 Task: Add Sprouts Organic Bay Leaf Whole Spice to the cart.
Action: Mouse moved to (27, 101)
Screenshot: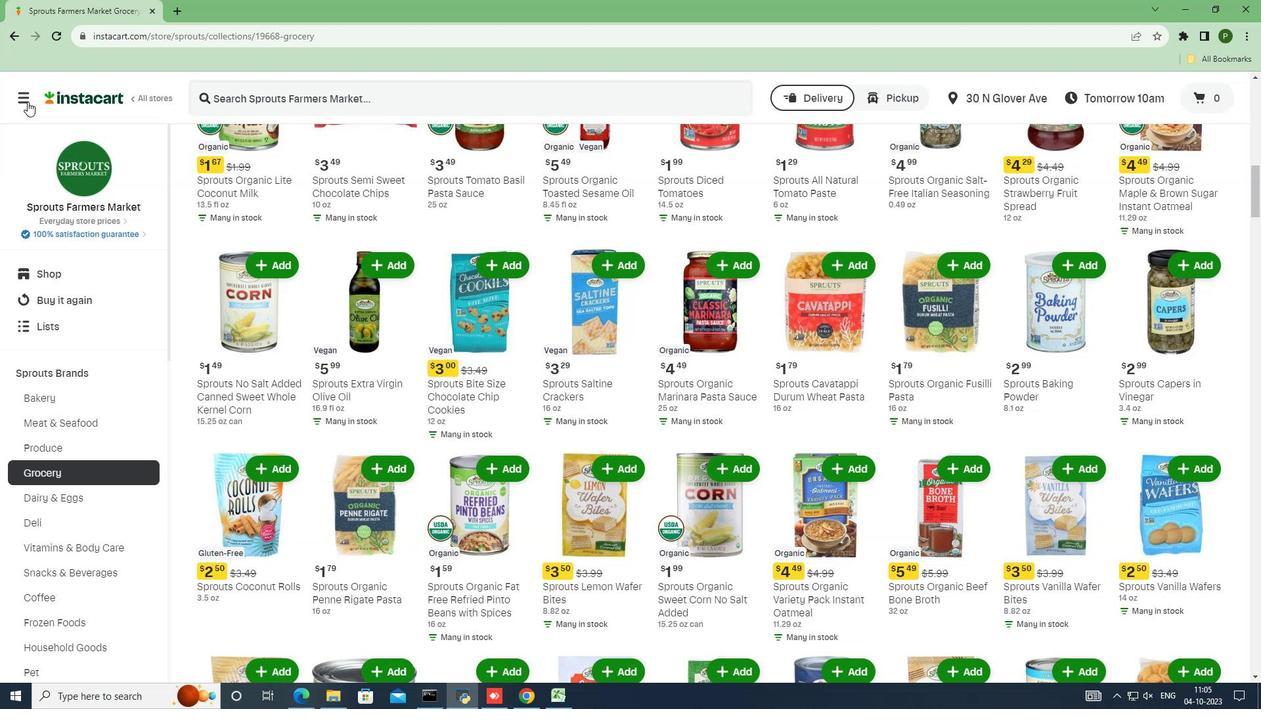 
Action: Mouse pressed left at (27, 101)
Screenshot: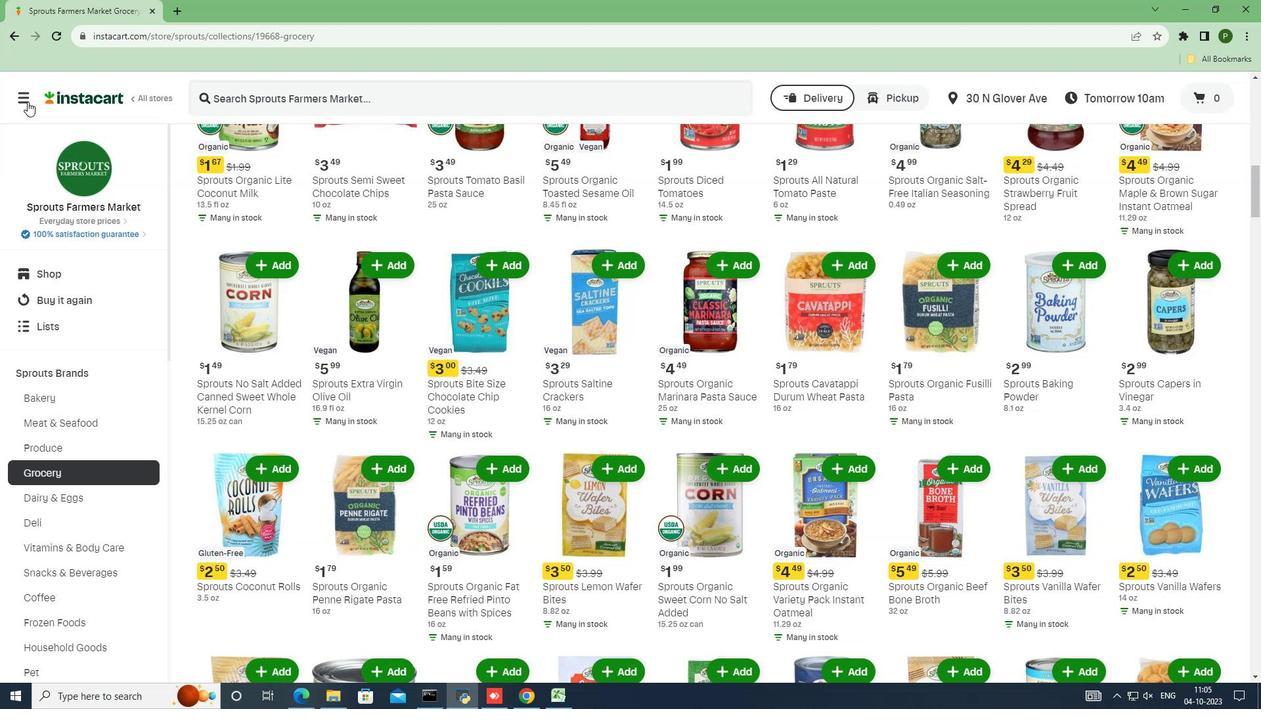 
Action: Mouse moved to (65, 360)
Screenshot: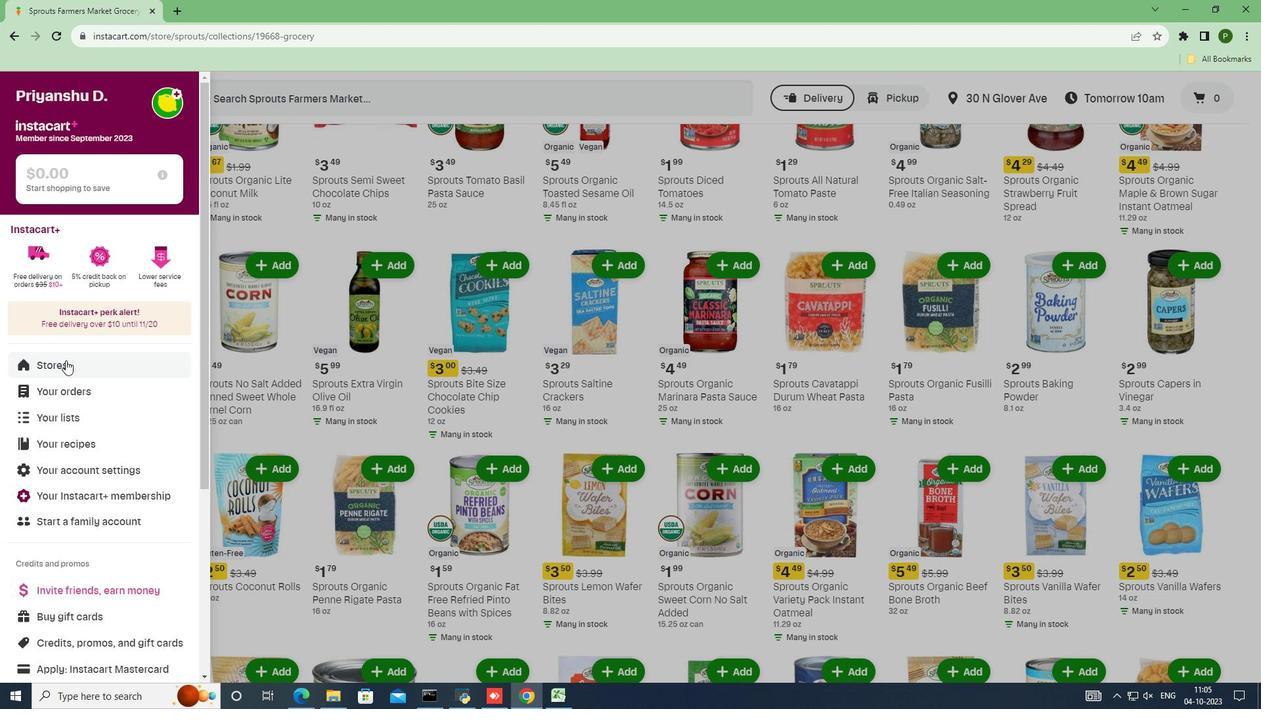 
Action: Mouse pressed left at (65, 360)
Screenshot: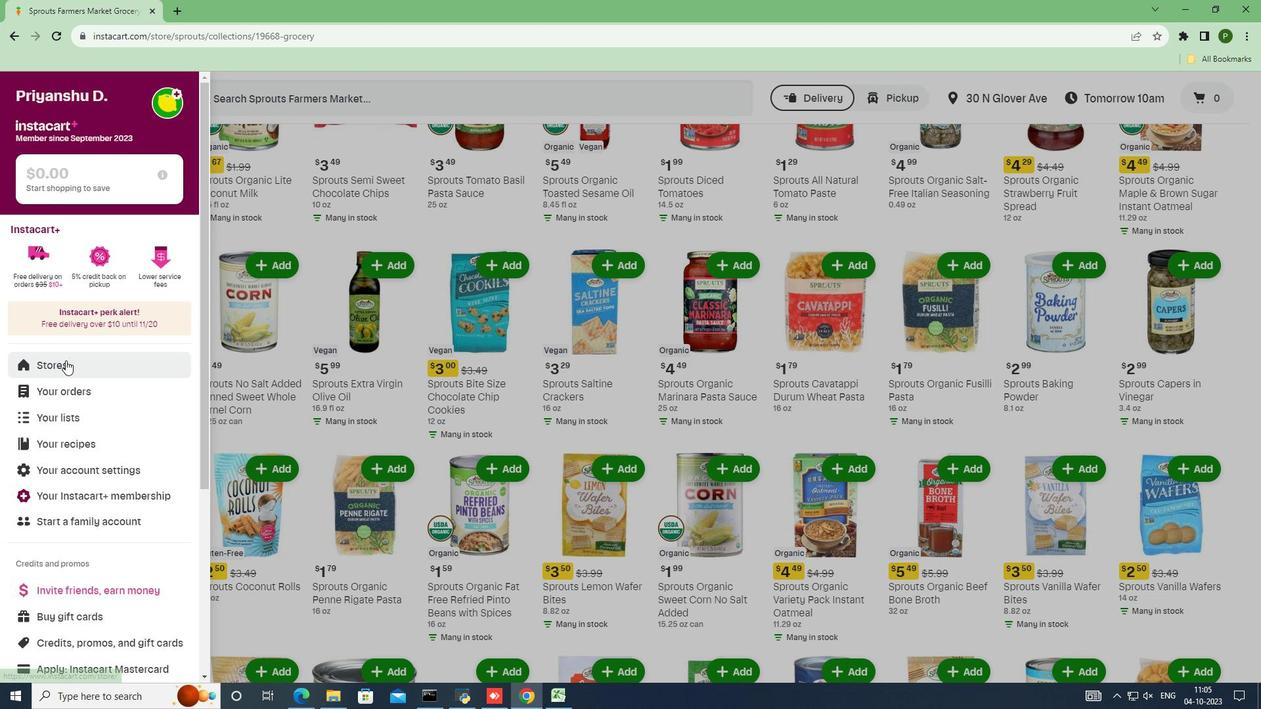 
Action: Mouse moved to (316, 156)
Screenshot: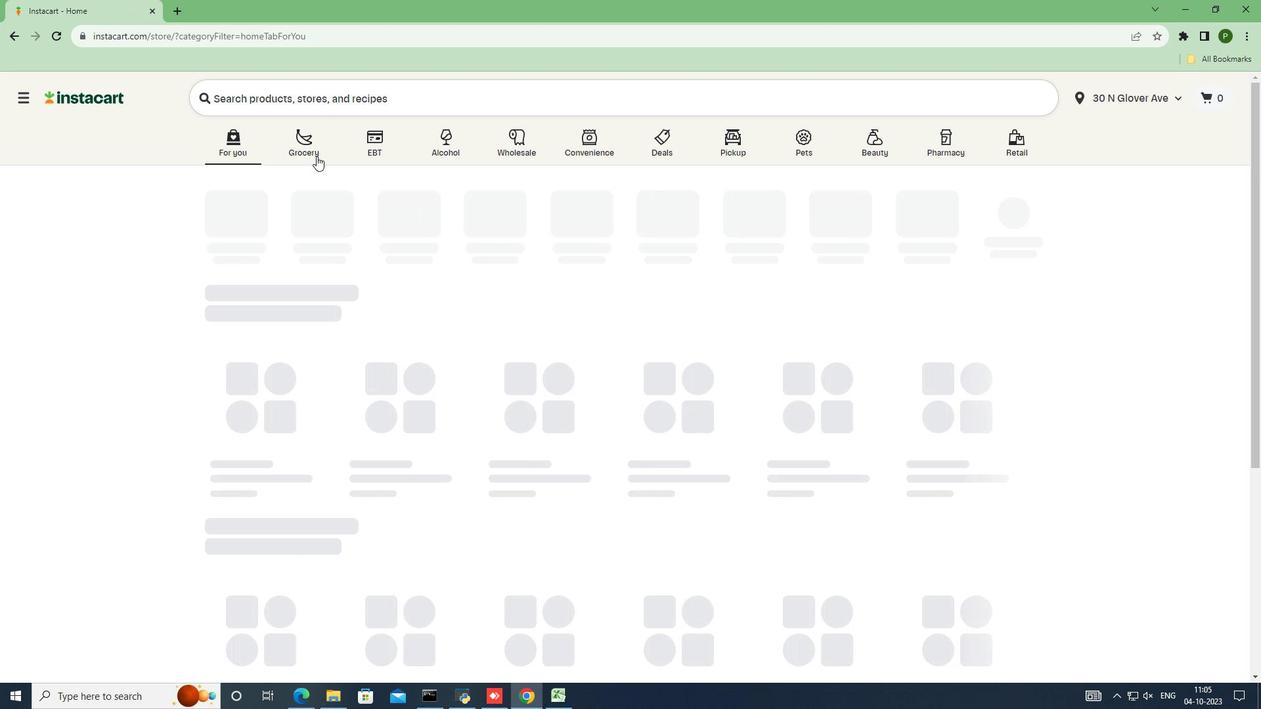 
Action: Mouse pressed left at (316, 156)
Screenshot: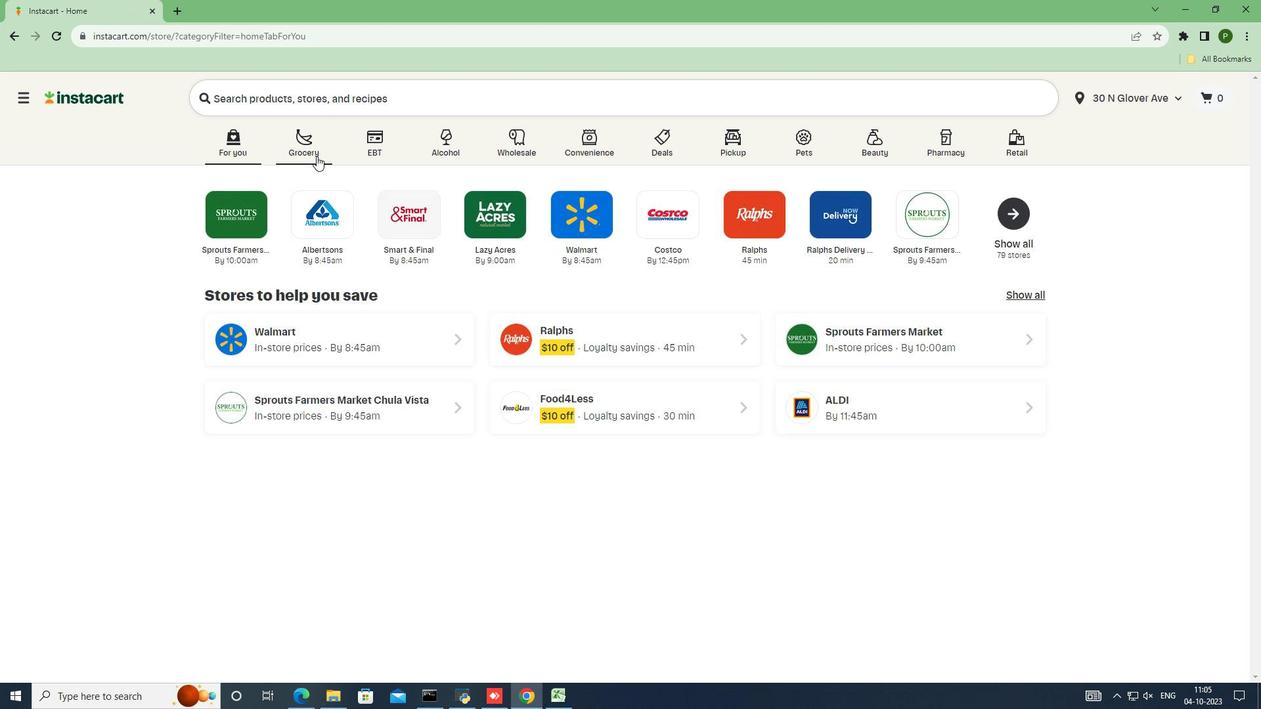 
Action: Mouse moved to (819, 321)
Screenshot: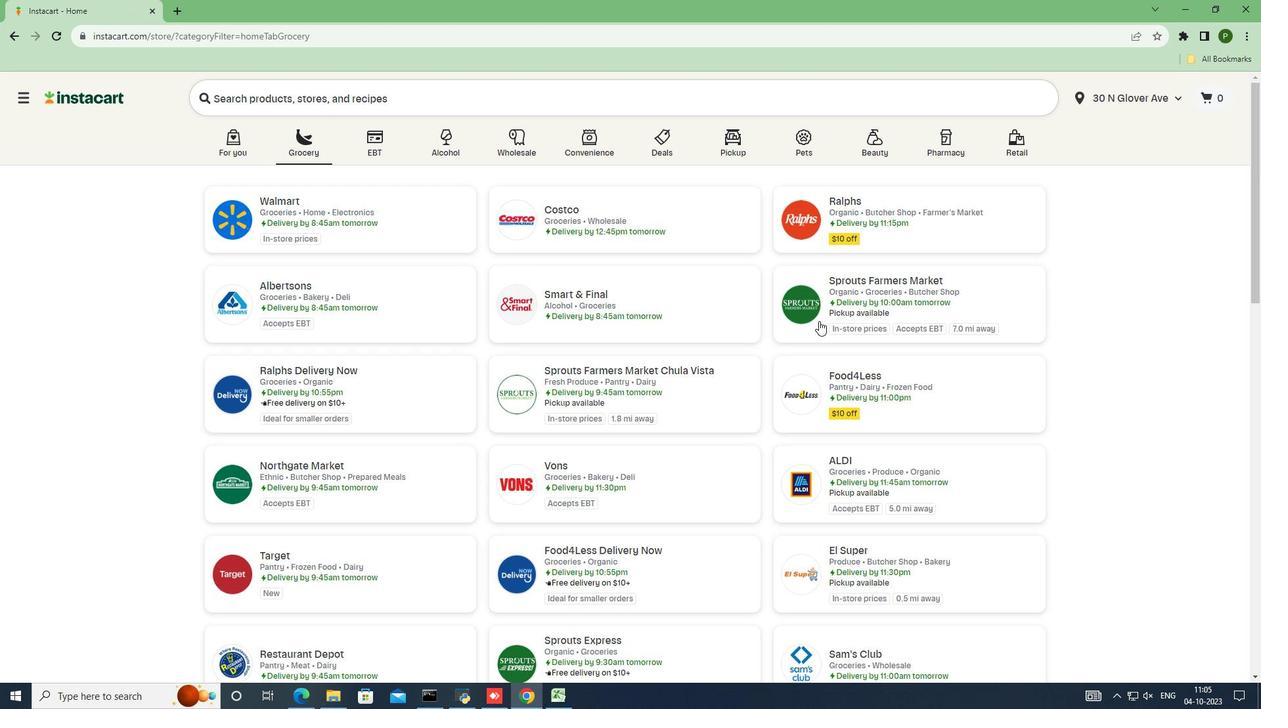 
Action: Mouse pressed left at (819, 321)
Screenshot: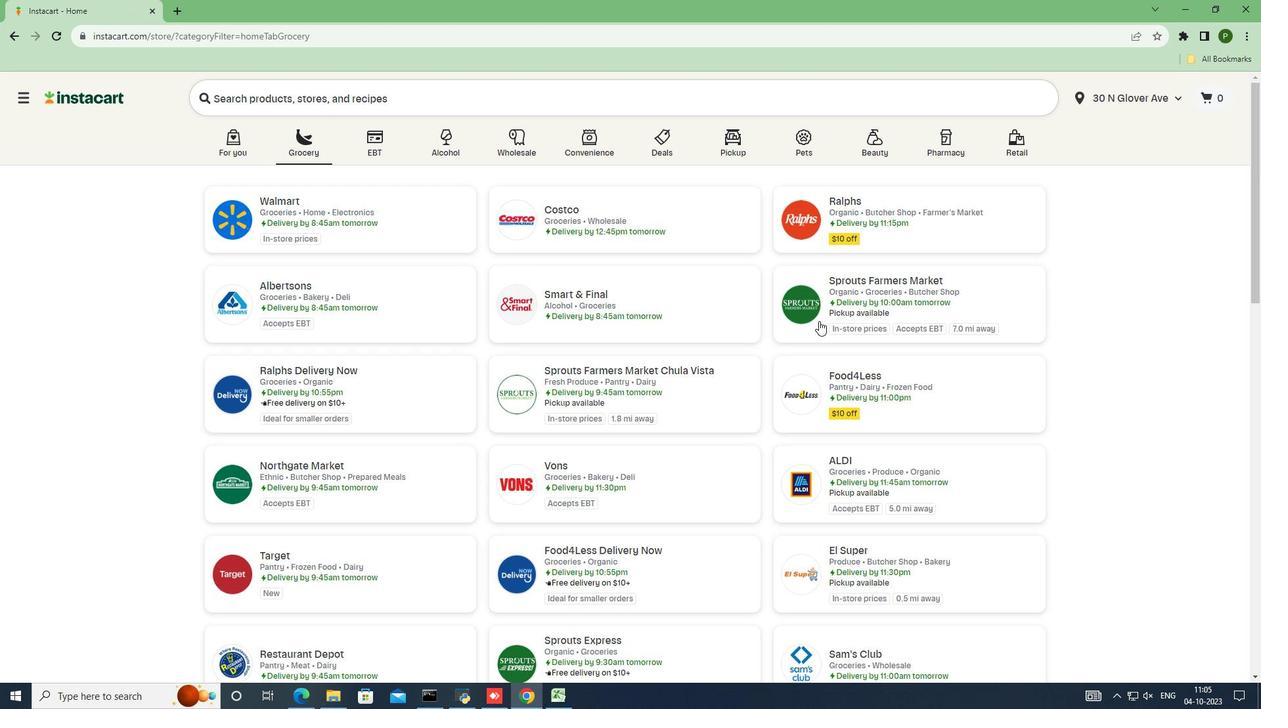
Action: Mouse moved to (107, 370)
Screenshot: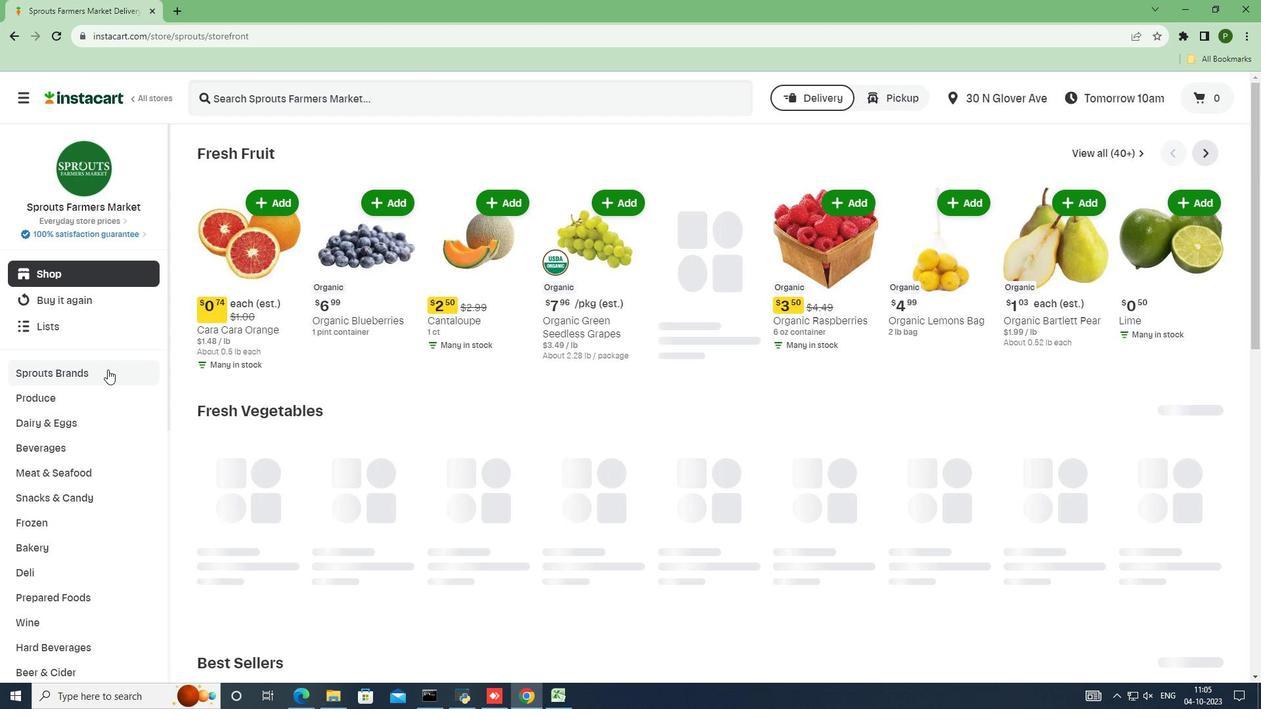 
Action: Mouse pressed left at (107, 370)
Screenshot: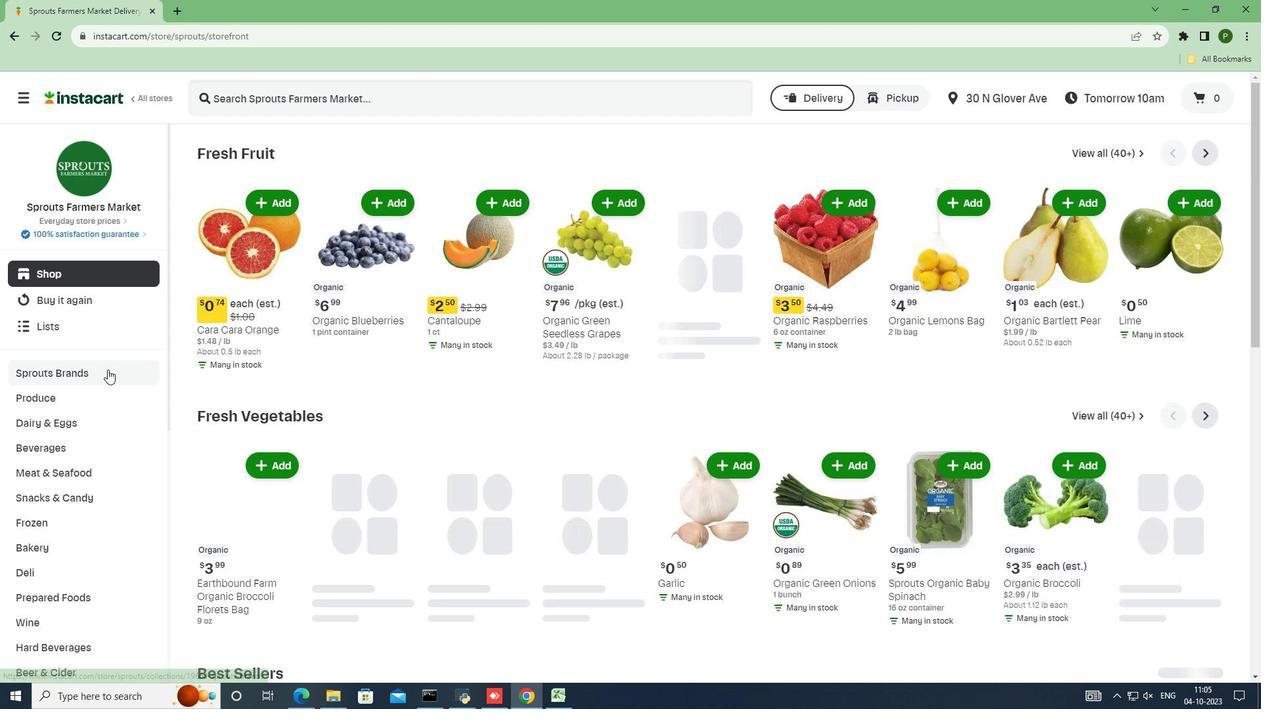 
Action: Mouse moved to (90, 472)
Screenshot: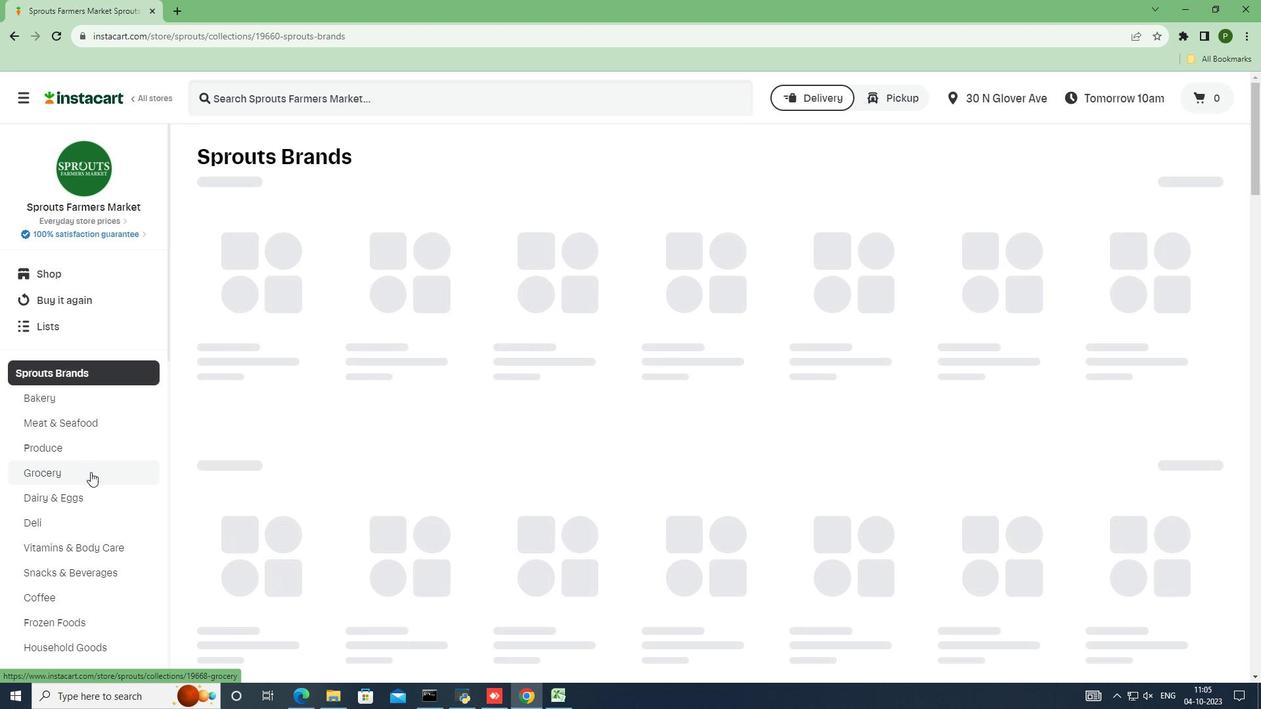 
Action: Mouse pressed left at (90, 472)
Screenshot: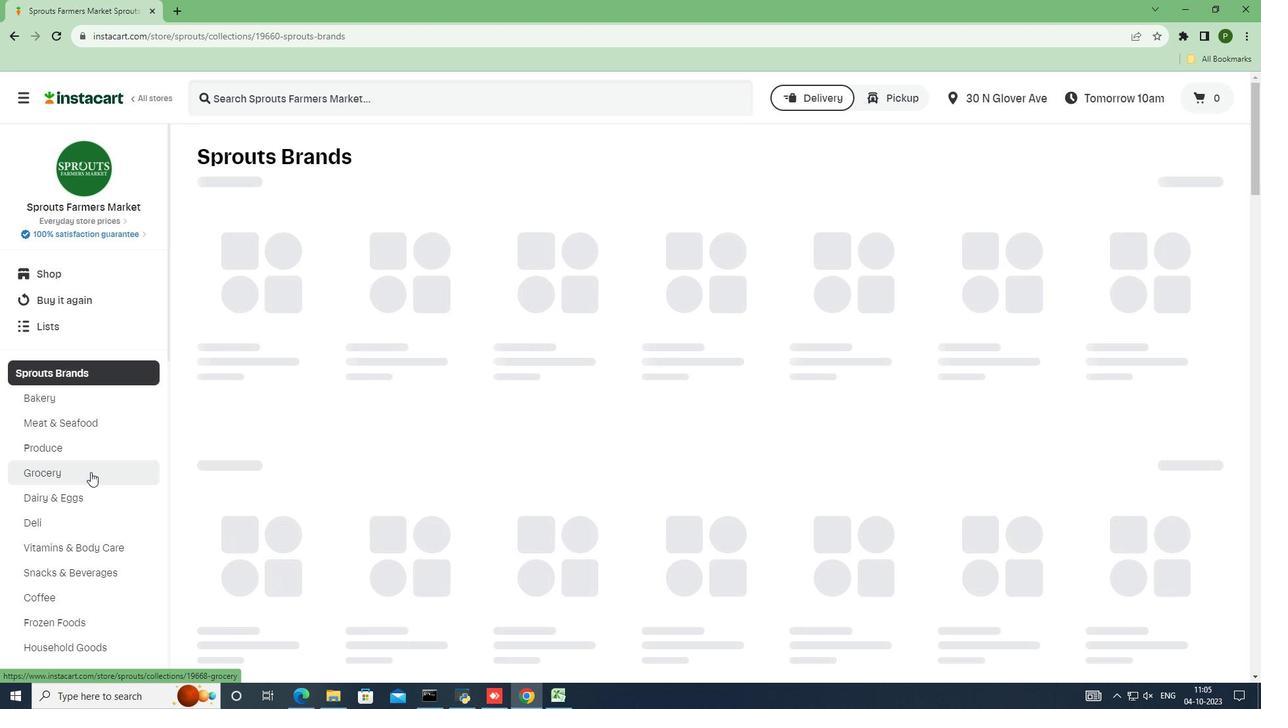 
Action: Mouse moved to (394, 264)
Screenshot: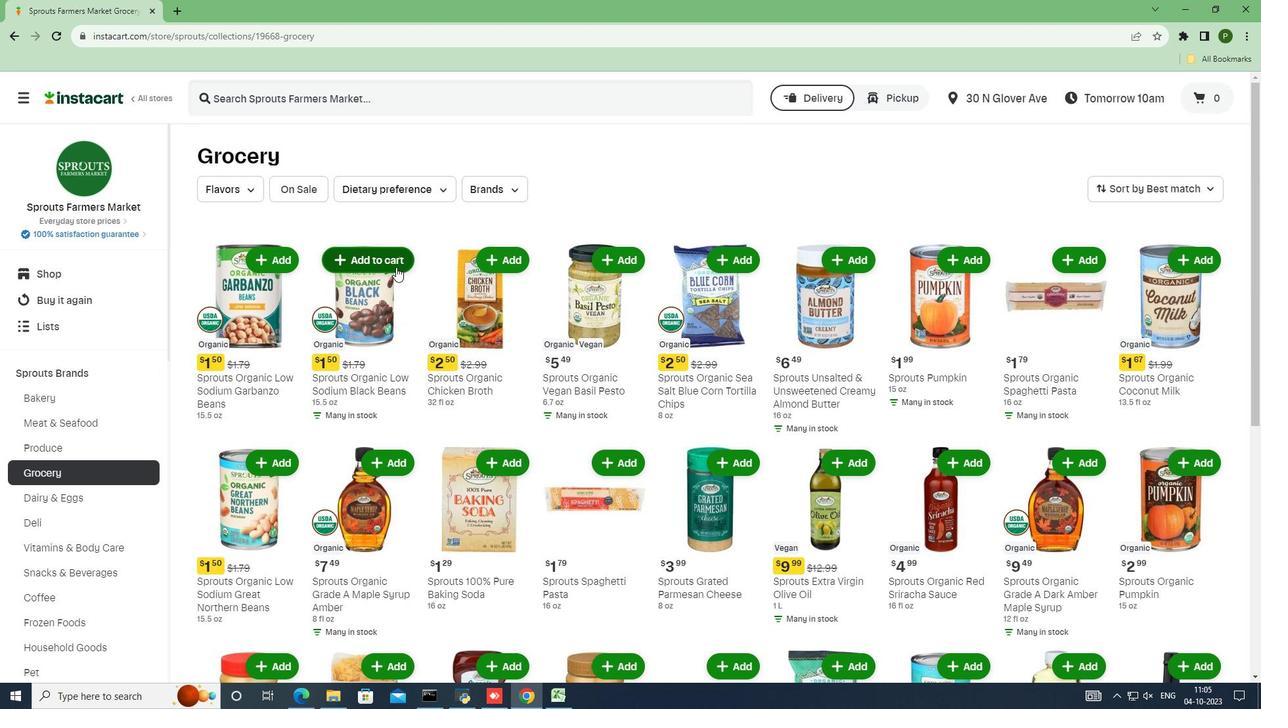 
Action: Mouse scrolled (394, 264) with delta (0, 0)
Screenshot: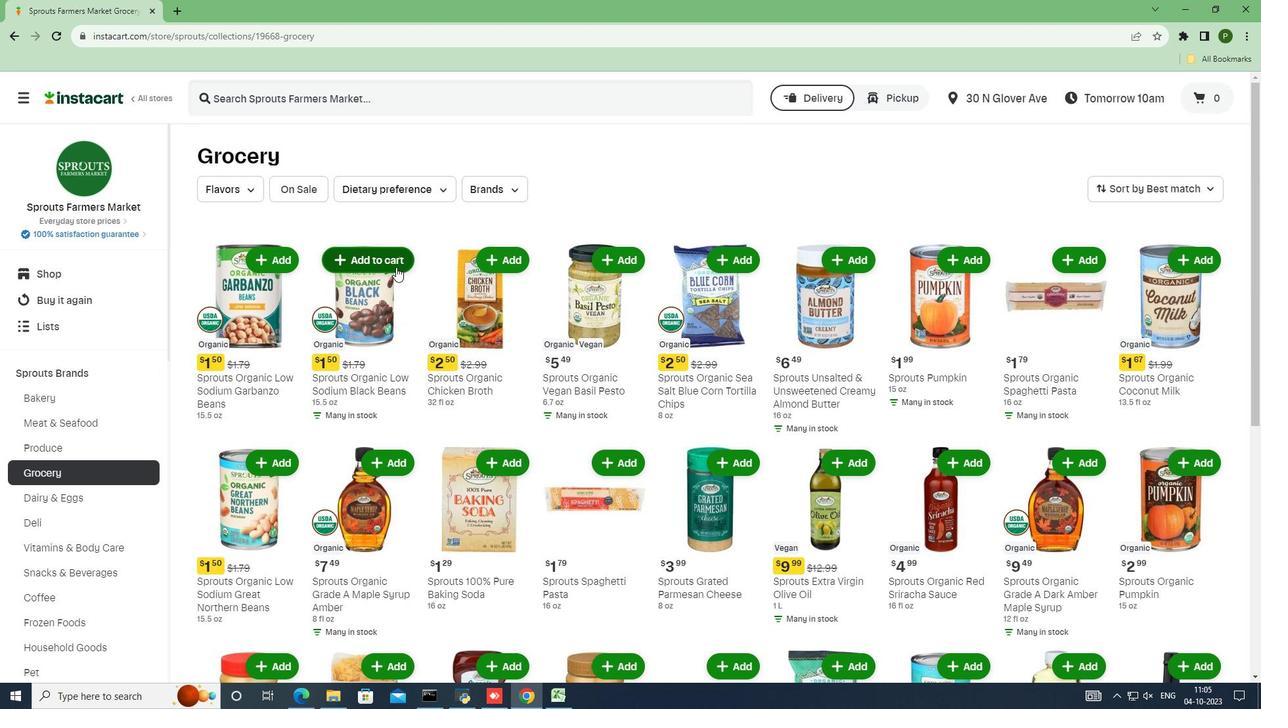 
Action: Mouse moved to (396, 268)
Screenshot: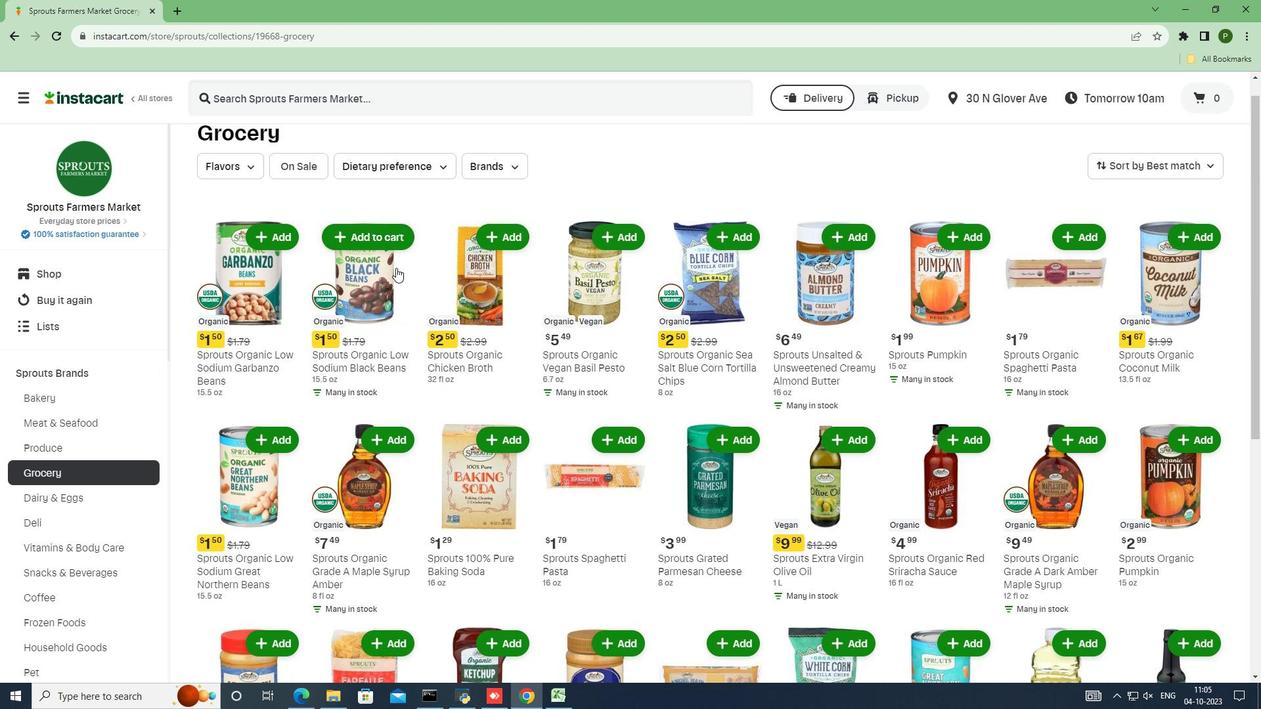 
Action: Mouse scrolled (396, 267) with delta (0, 0)
Screenshot: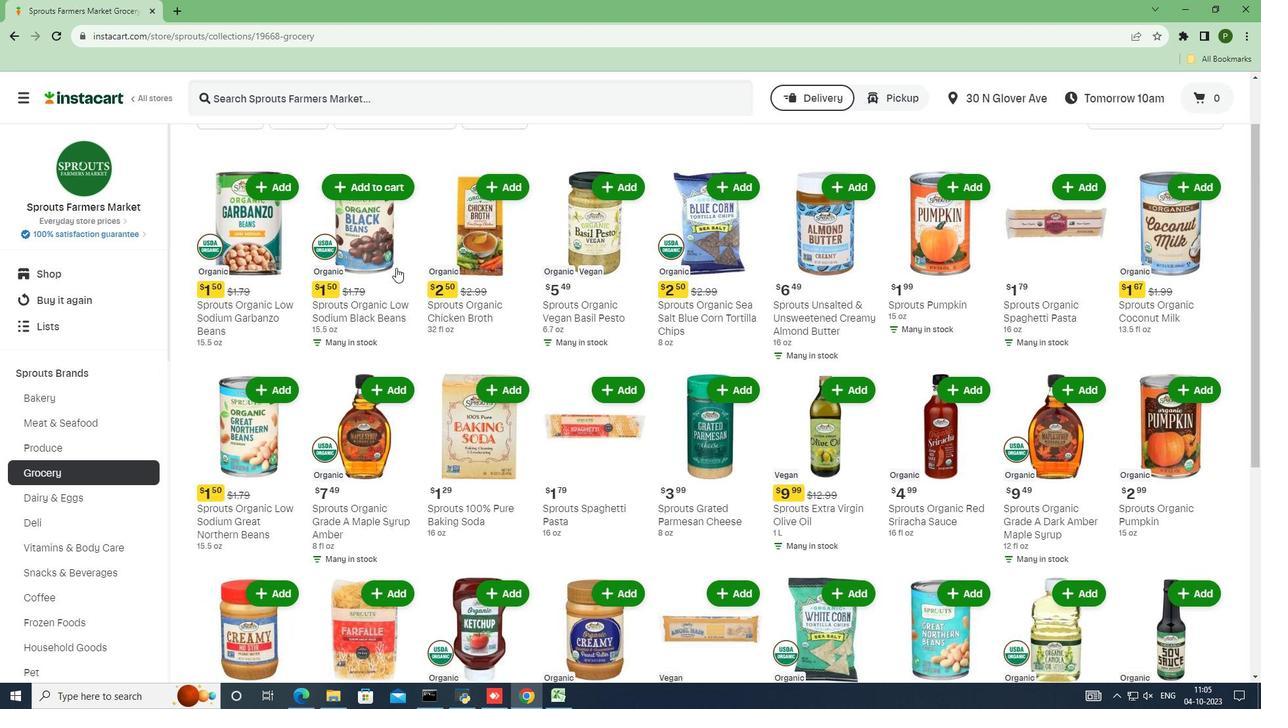 
Action: Mouse scrolled (396, 267) with delta (0, 0)
Screenshot: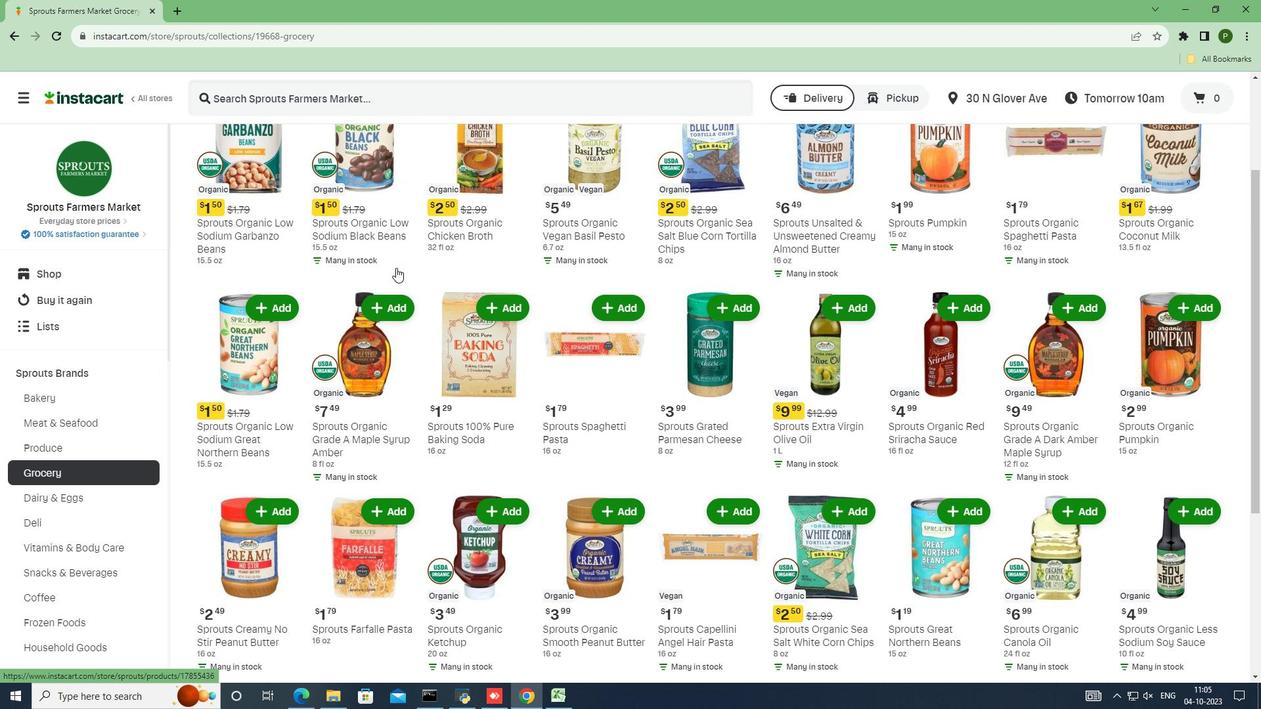 
Action: Mouse scrolled (396, 267) with delta (0, 0)
Screenshot: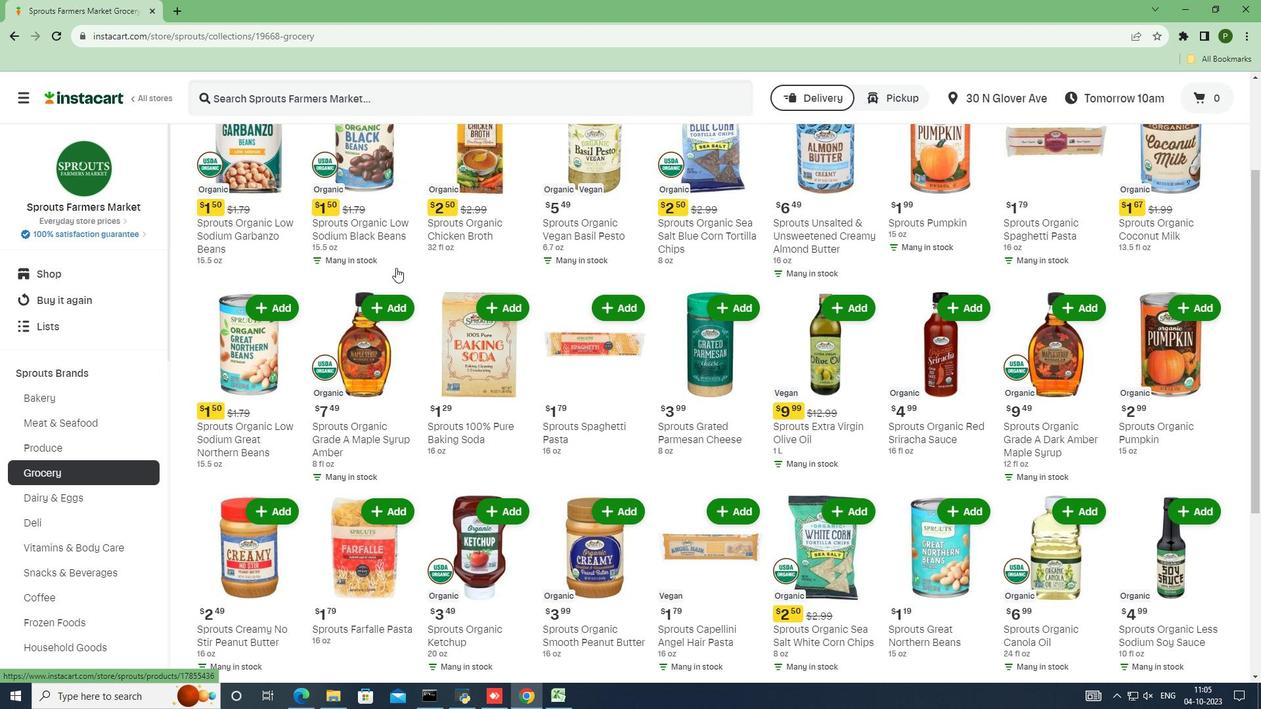 
Action: Mouse scrolled (396, 267) with delta (0, 0)
Screenshot: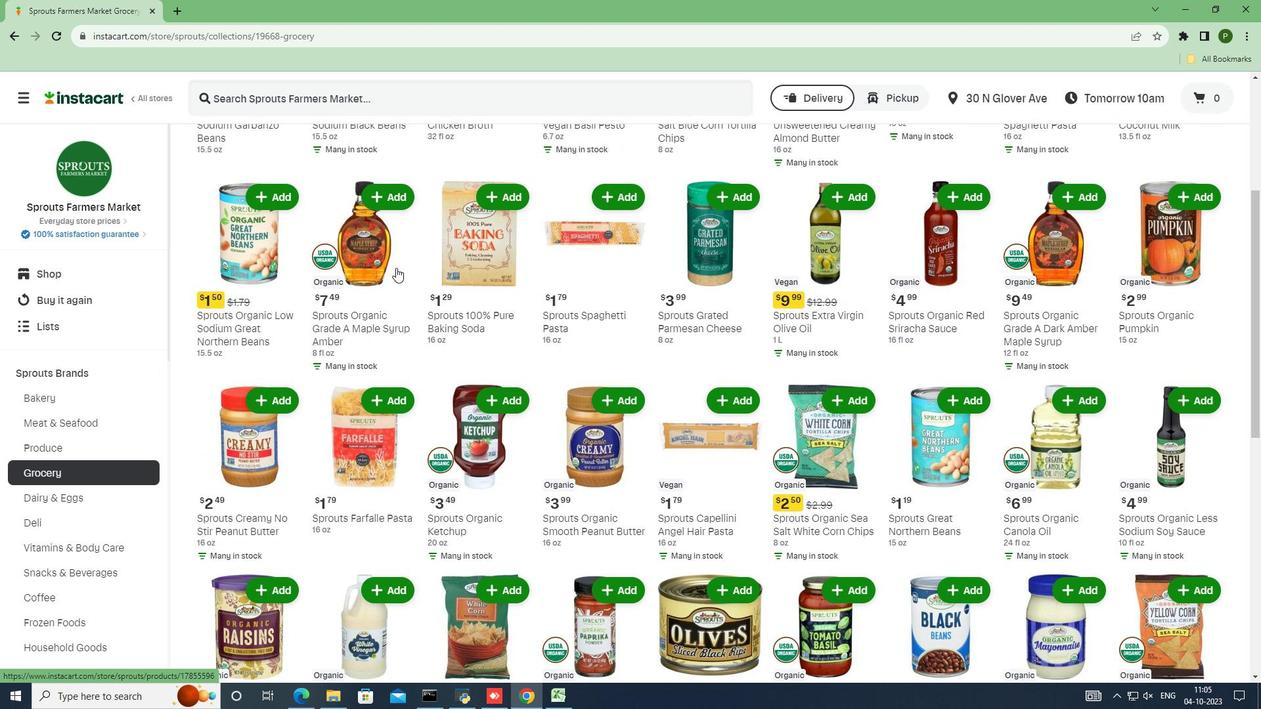 
Action: Mouse scrolled (396, 267) with delta (0, 0)
Screenshot: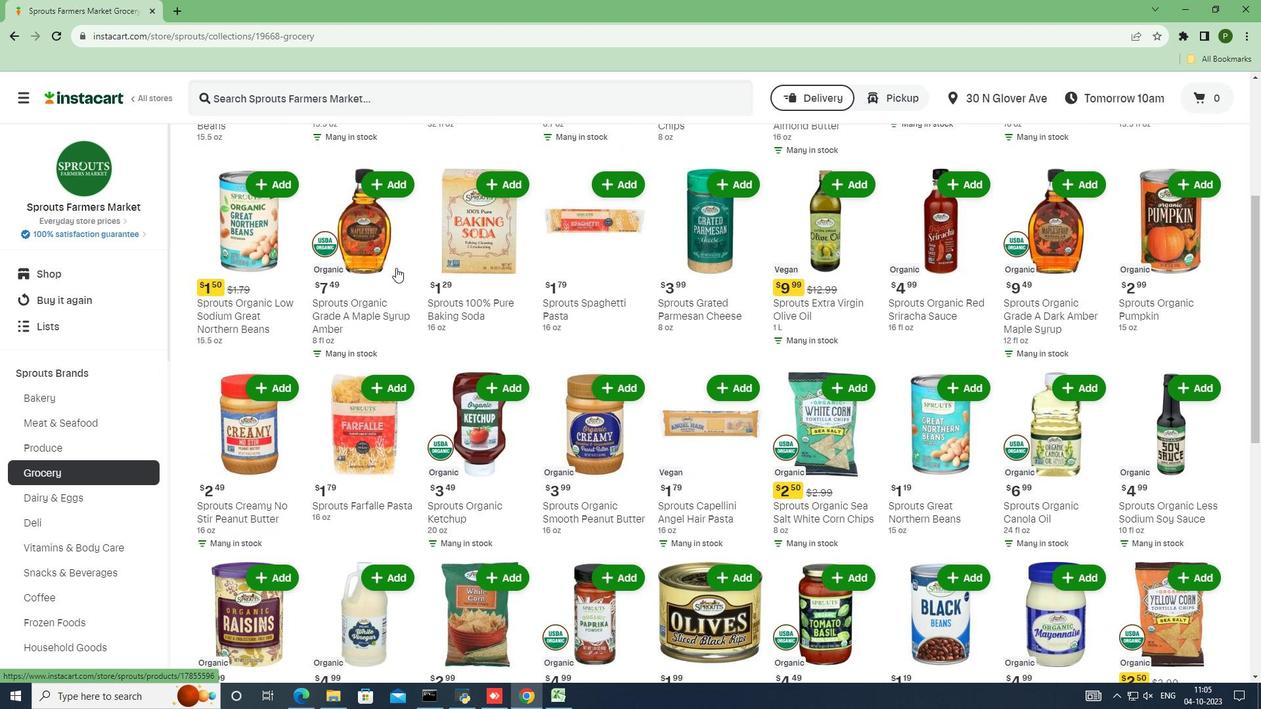 
Action: Mouse moved to (396, 268)
Screenshot: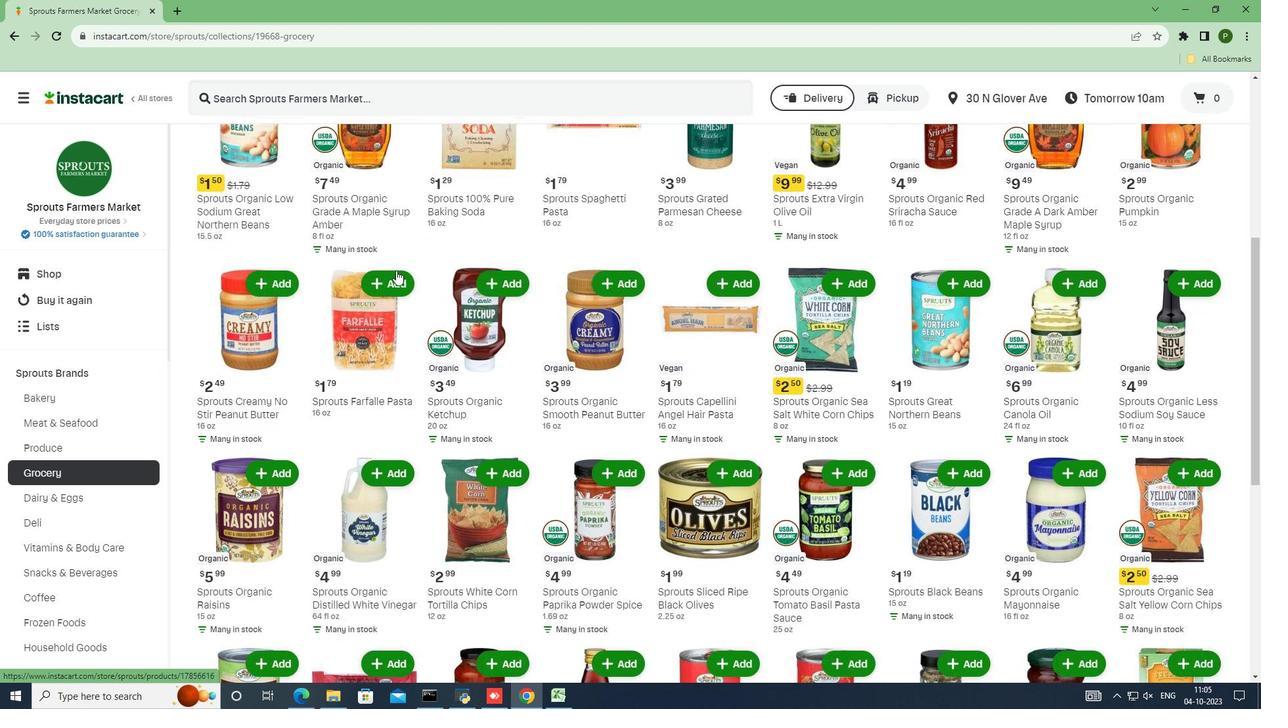
Action: Mouse scrolled (396, 267) with delta (0, 0)
Screenshot: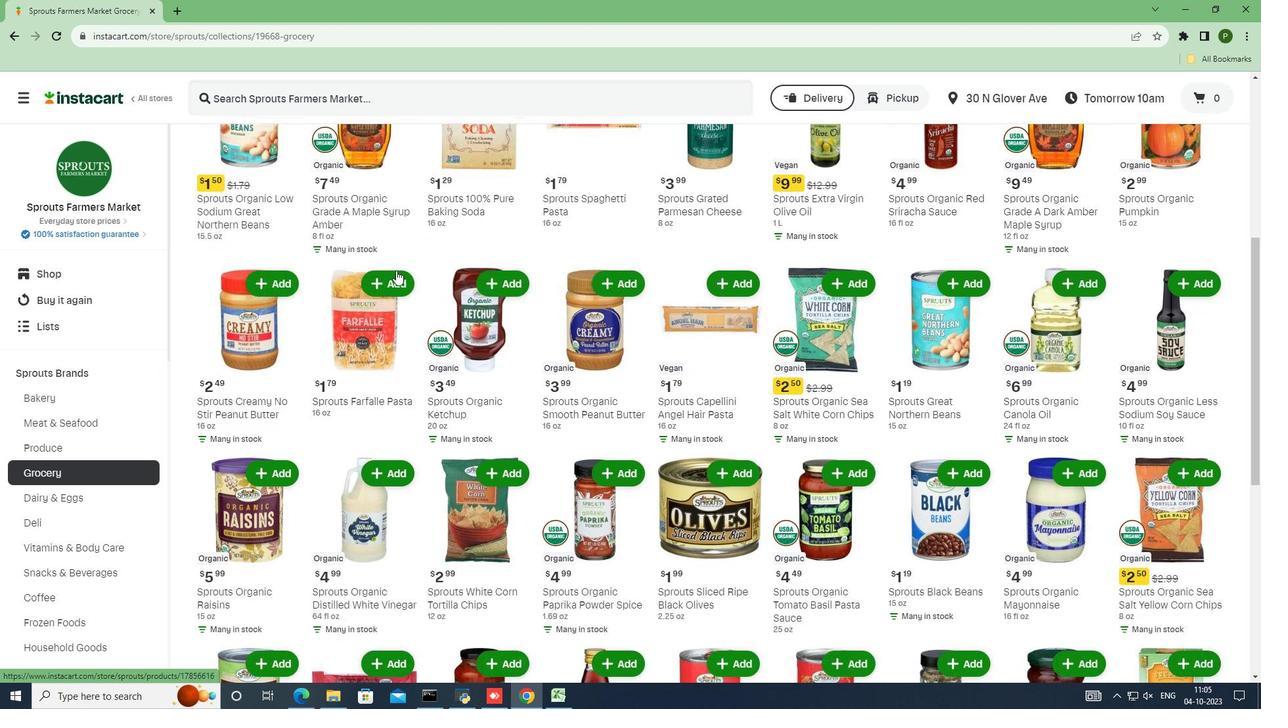
Action: Mouse moved to (393, 294)
Screenshot: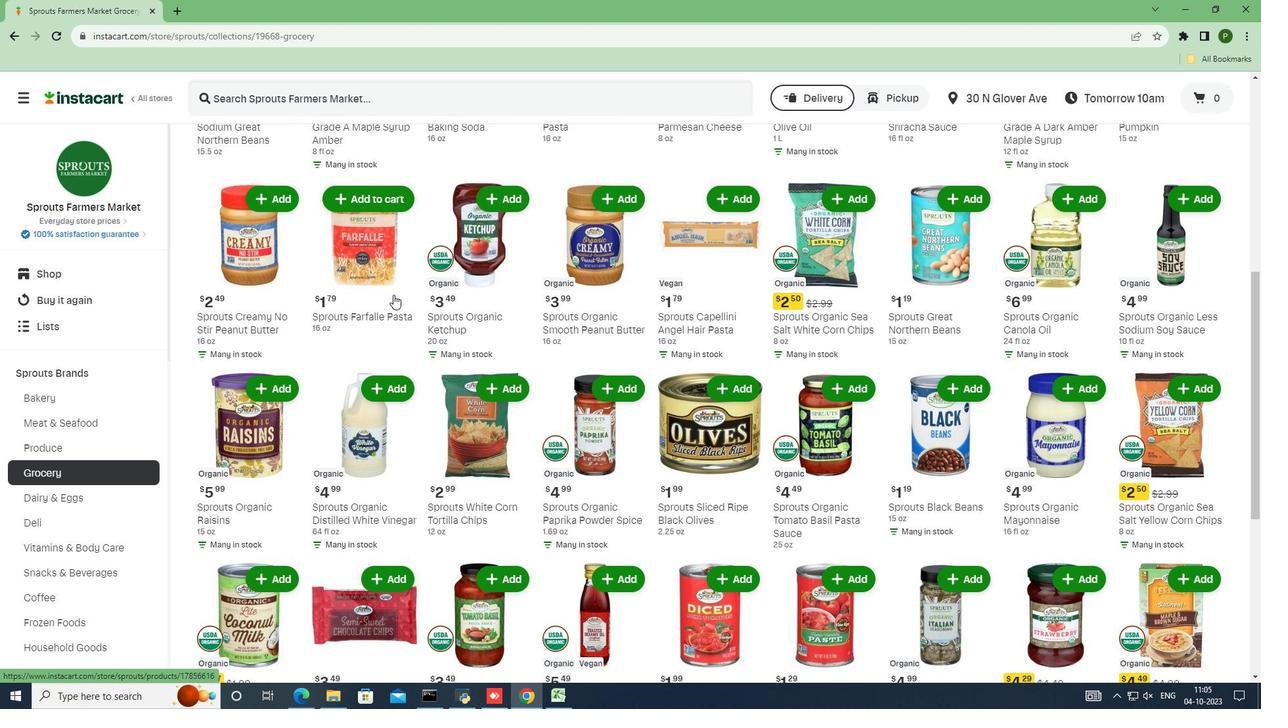 
Action: Mouse scrolled (393, 293) with delta (0, 0)
Screenshot: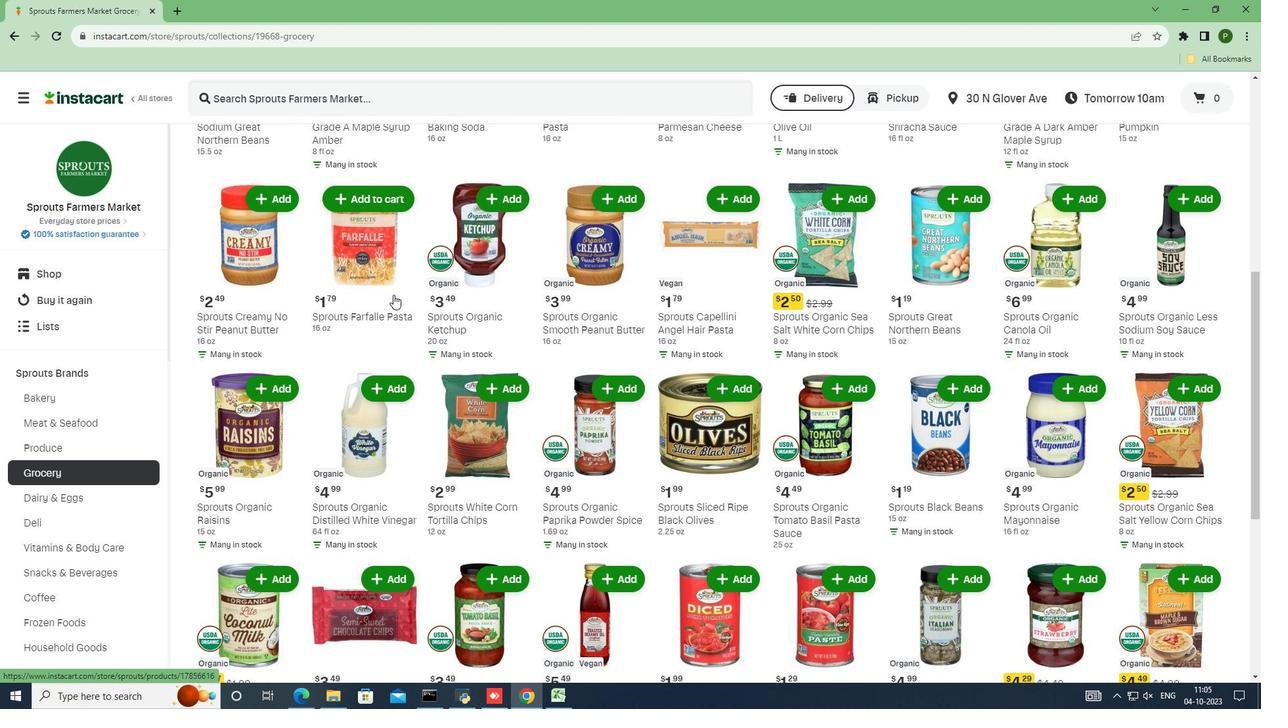 
Action: Mouse moved to (393, 295)
Screenshot: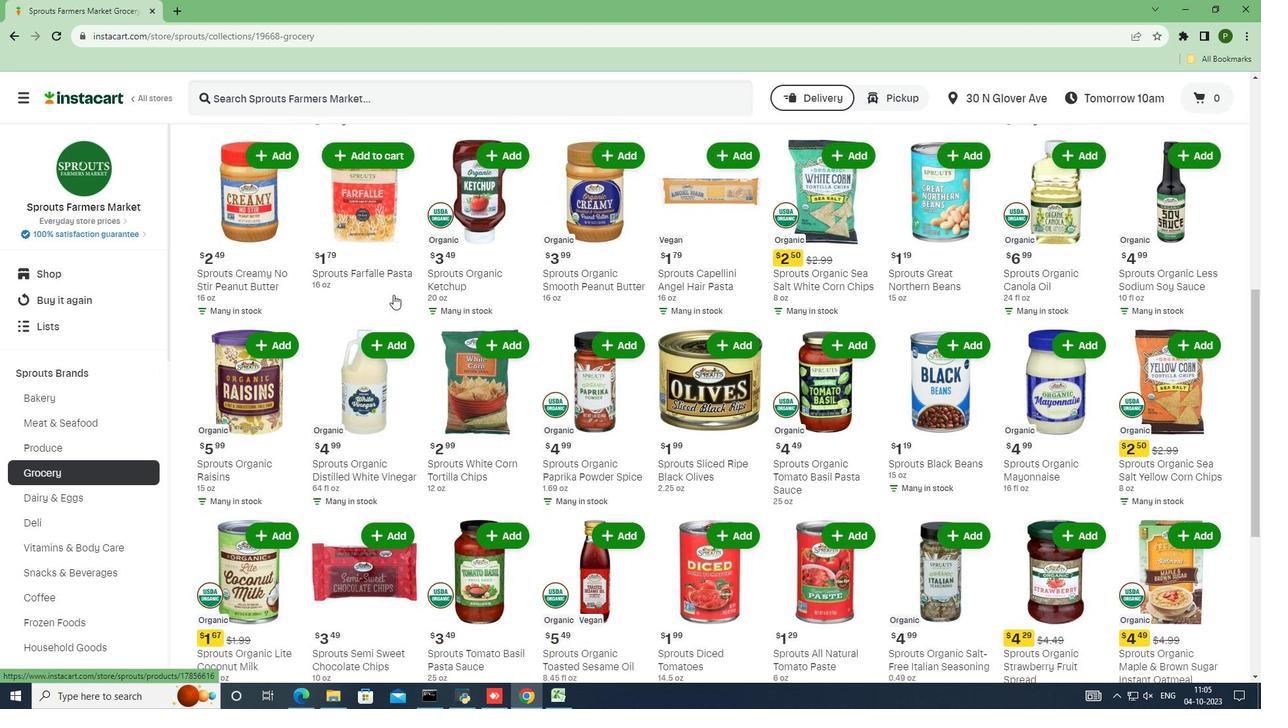 
Action: Mouse scrolled (393, 294) with delta (0, 0)
Screenshot: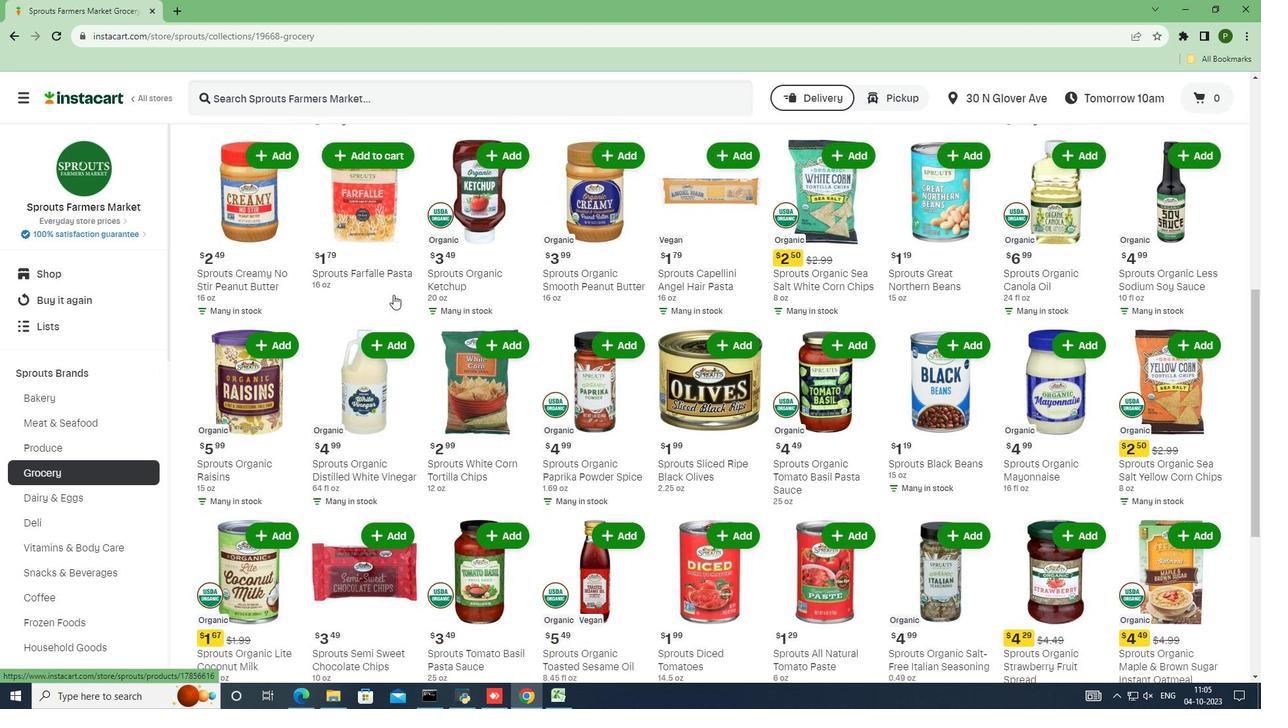 
Action: Mouse scrolled (393, 294) with delta (0, 0)
Screenshot: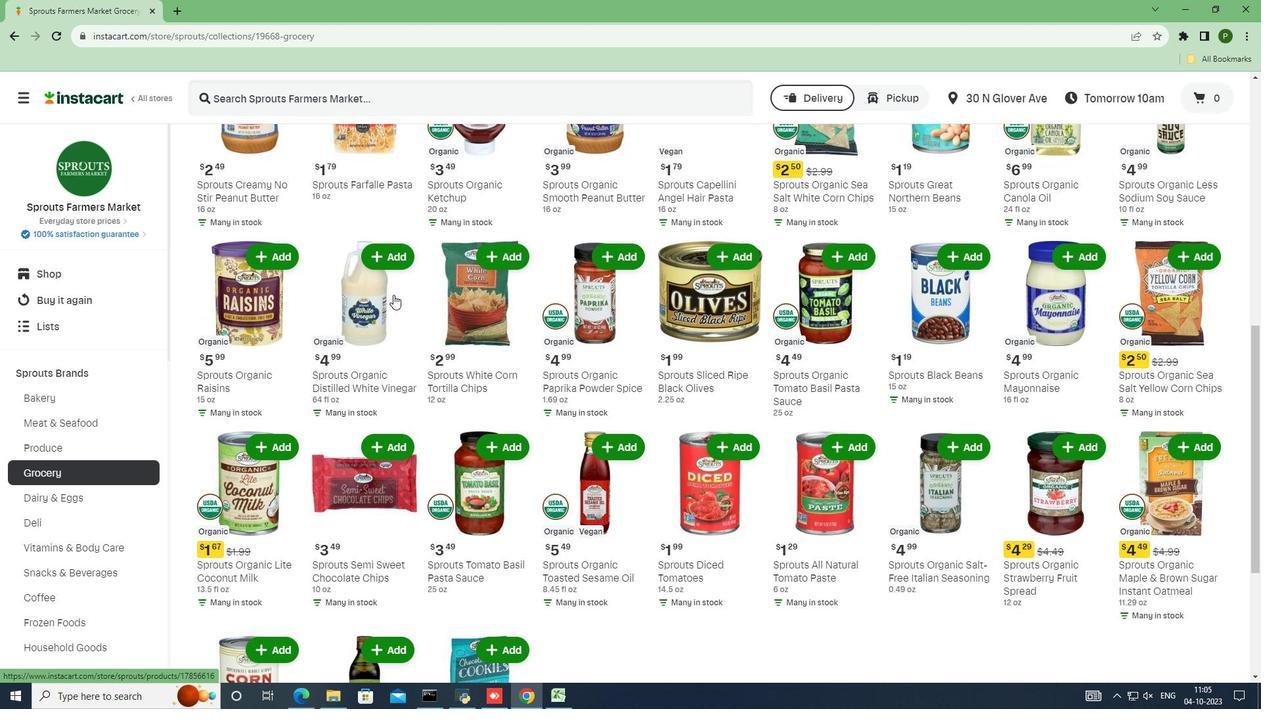 
Action: Mouse scrolled (393, 294) with delta (0, 0)
Screenshot: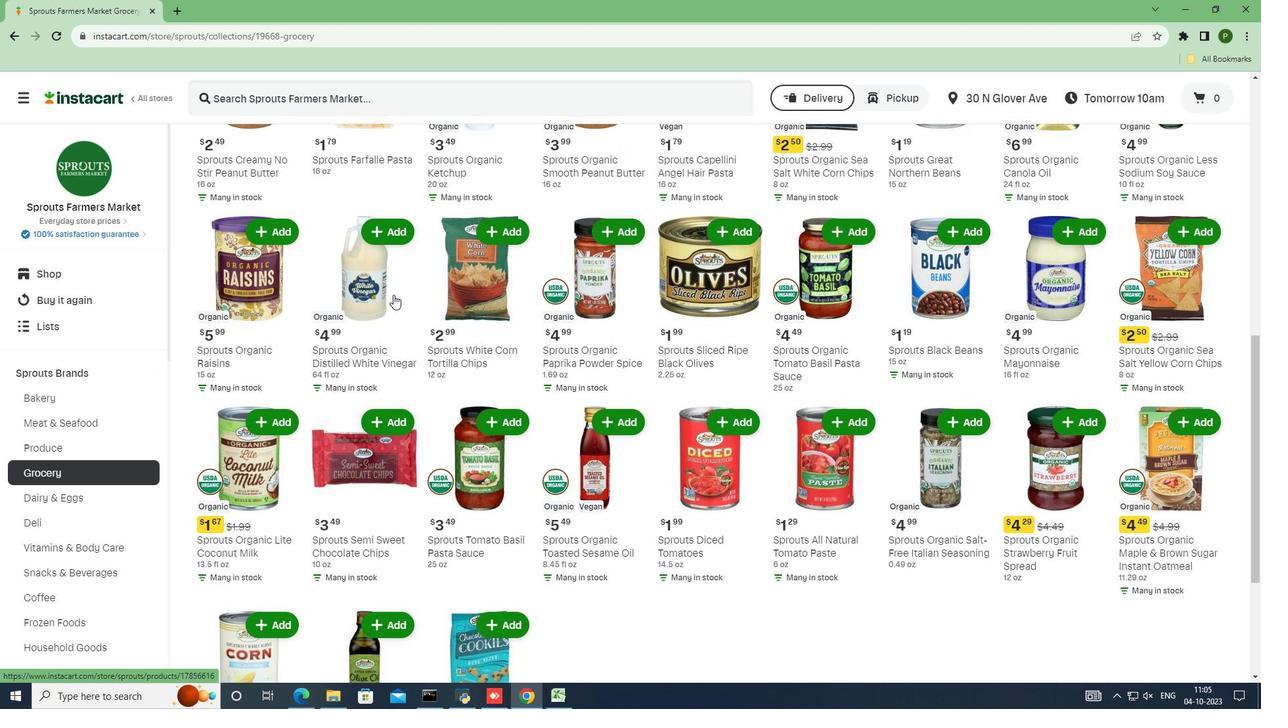
Action: Mouse scrolled (393, 294) with delta (0, 0)
Screenshot: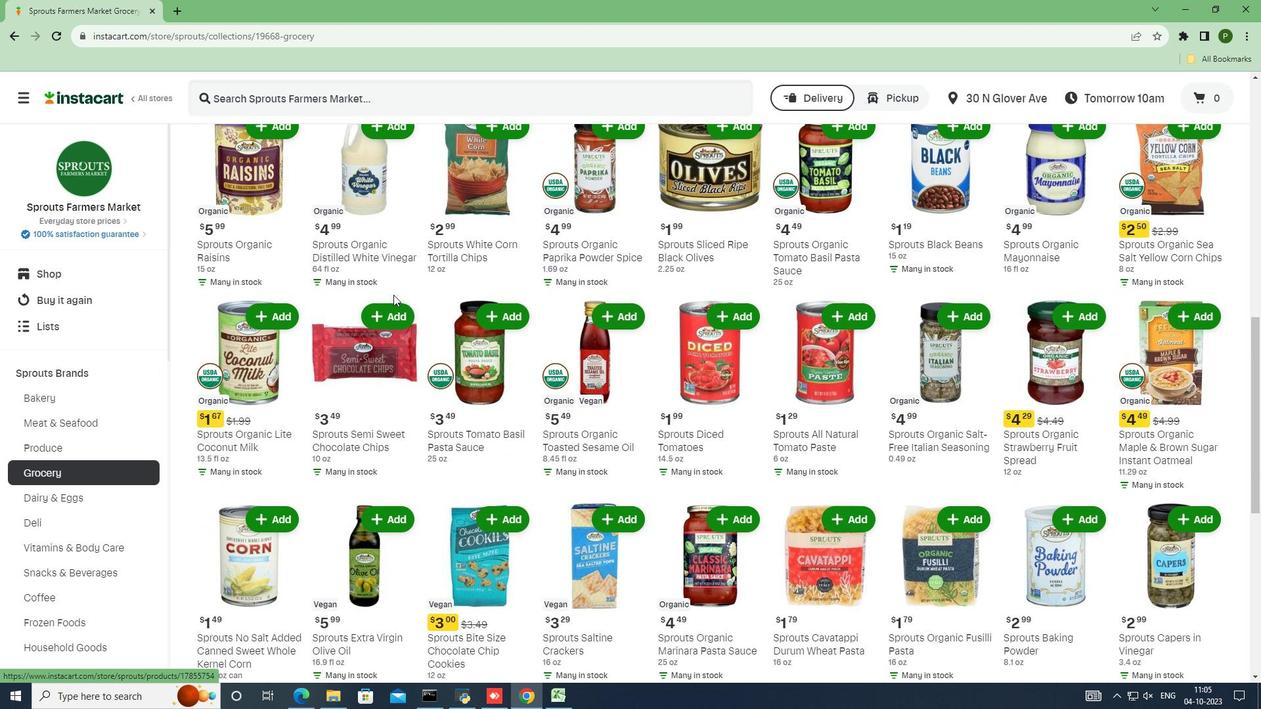 
Action: Mouse scrolled (393, 294) with delta (0, 0)
Screenshot: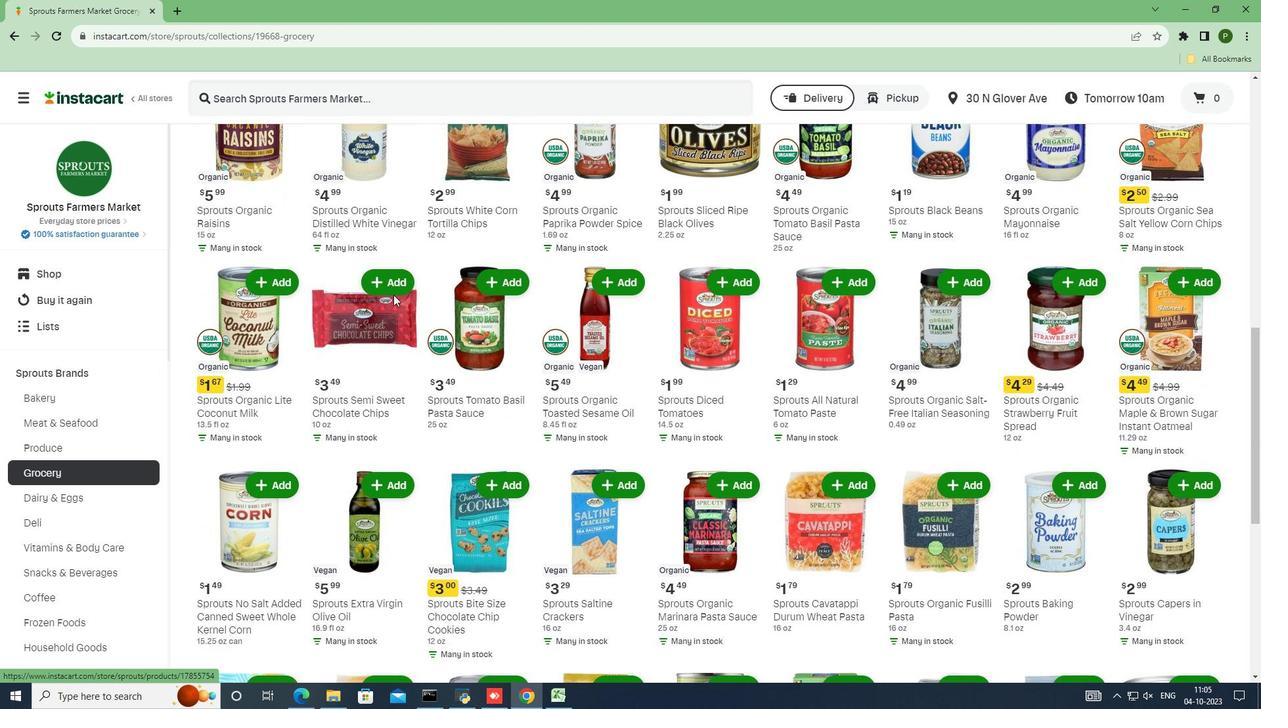
Action: Mouse scrolled (393, 294) with delta (0, 0)
Screenshot: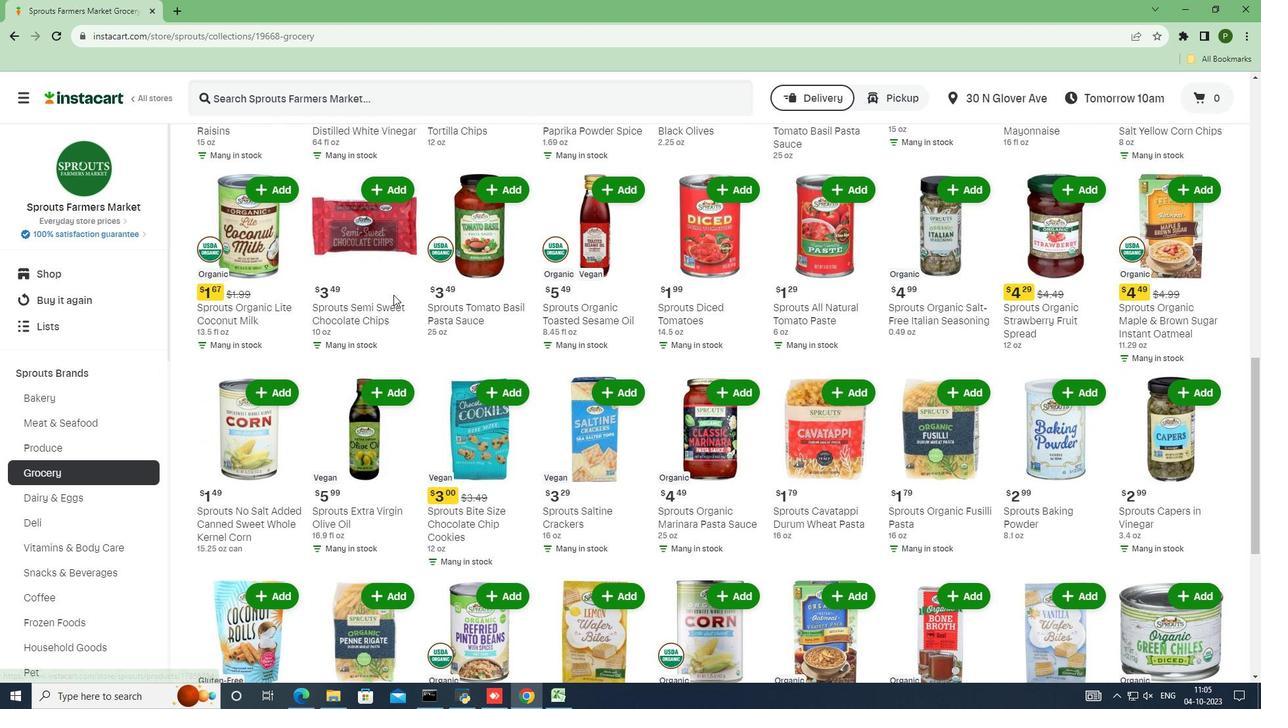 
Action: Mouse scrolled (393, 294) with delta (0, 0)
Screenshot: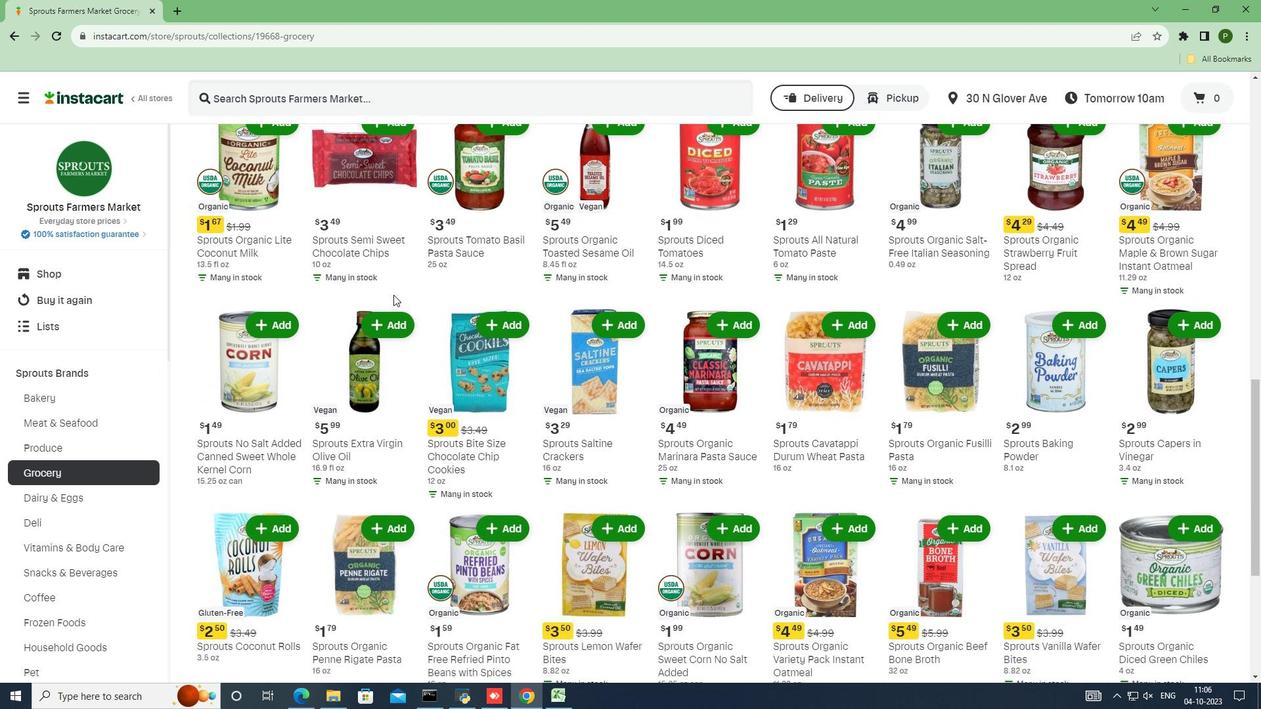 
Action: Mouse scrolled (393, 294) with delta (0, 0)
Screenshot: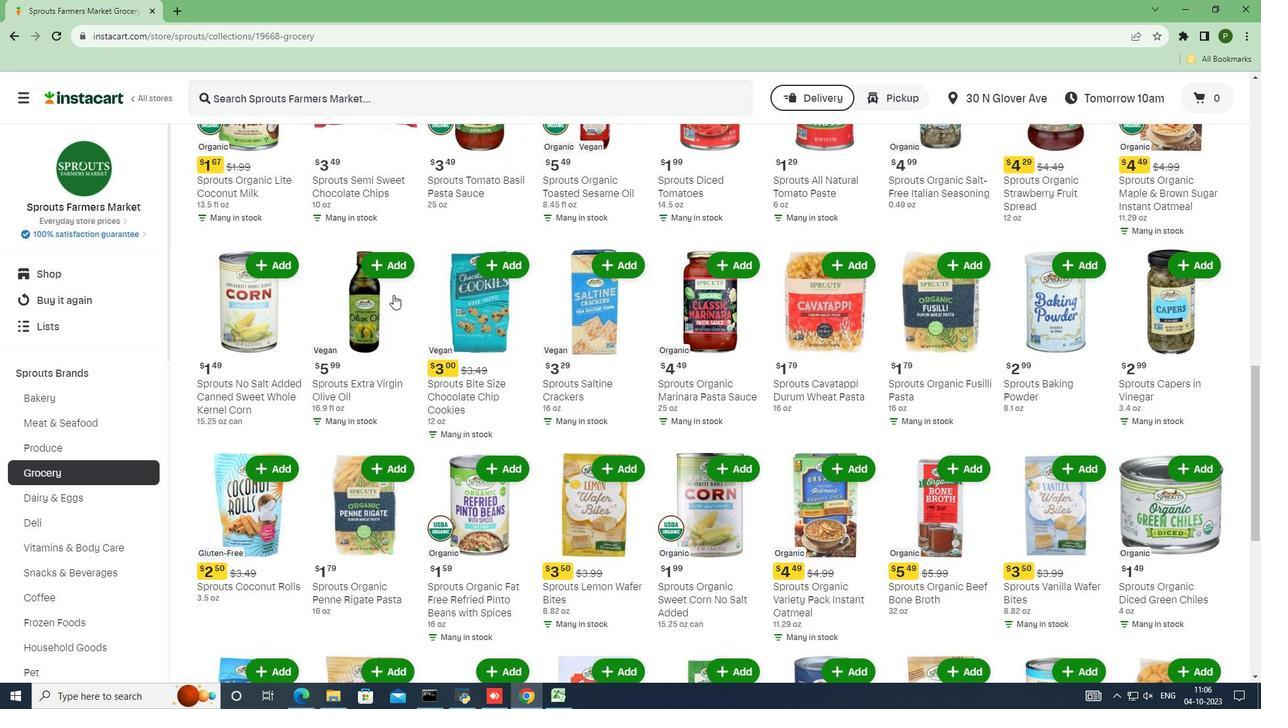 
Action: Mouse scrolled (393, 294) with delta (0, 0)
Screenshot: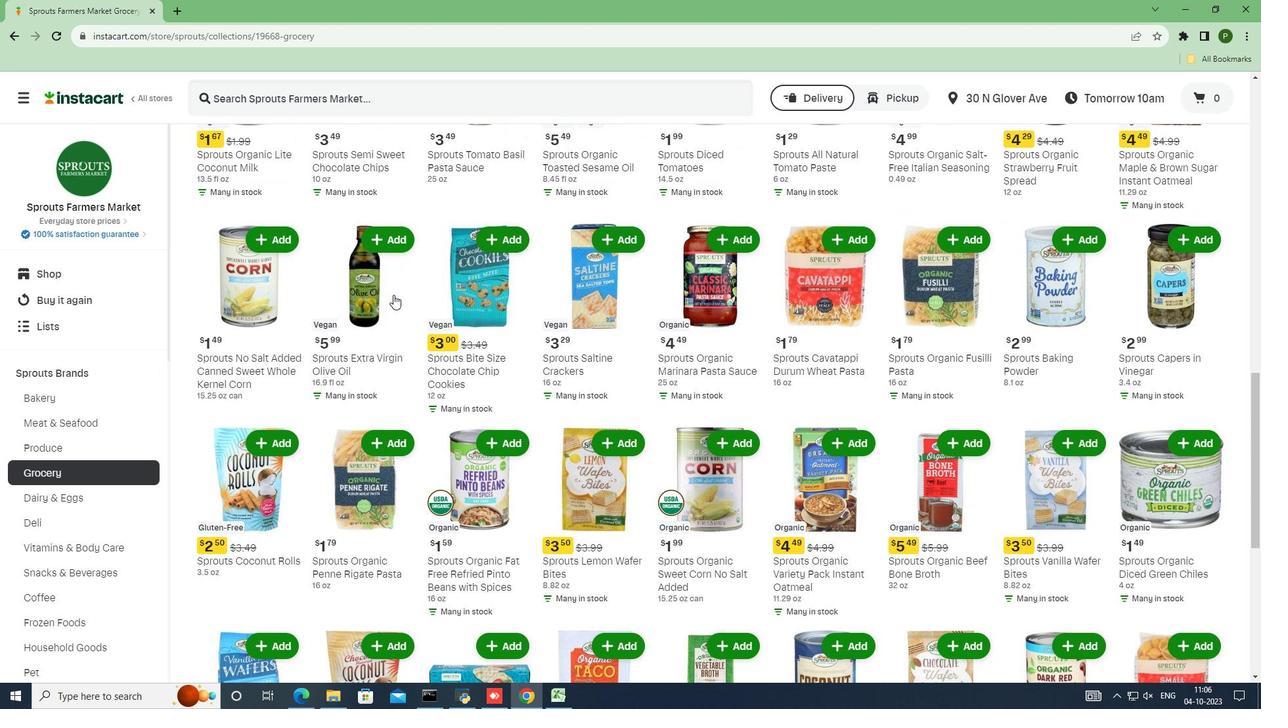 
Action: Mouse scrolled (393, 294) with delta (0, 0)
Screenshot: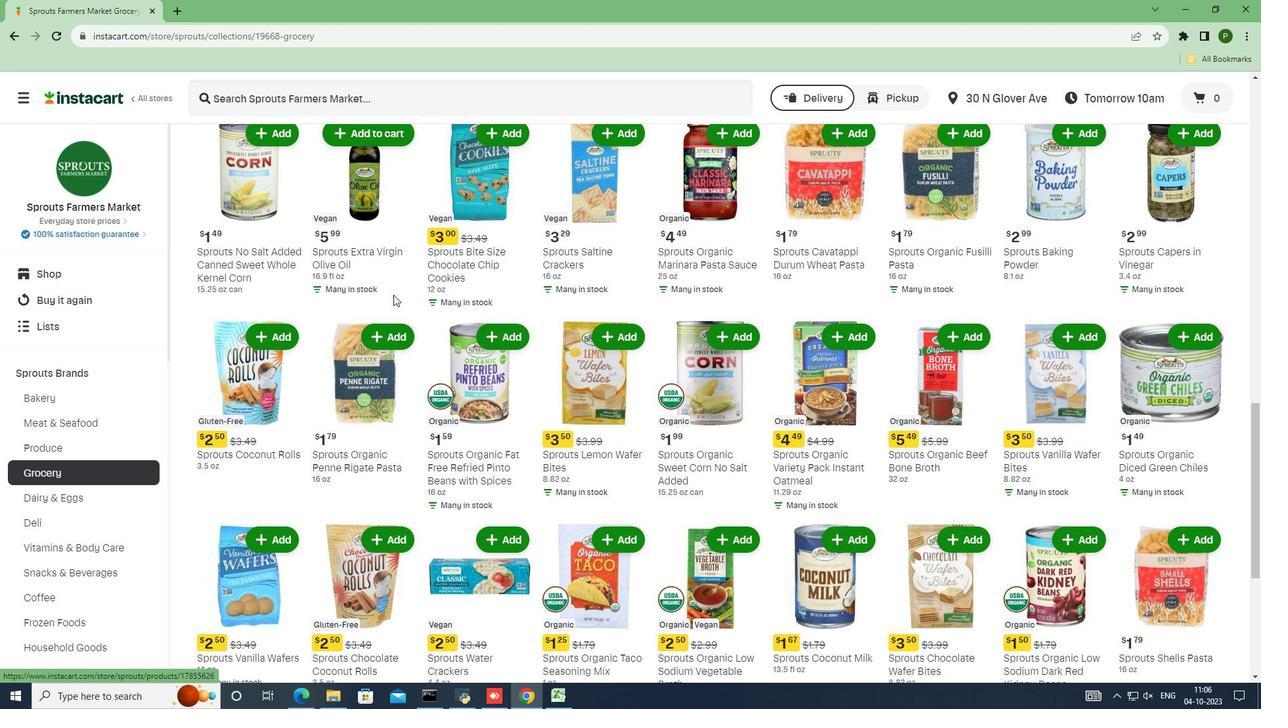 
Action: Mouse scrolled (393, 294) with delta (0, 0)
Screenshot: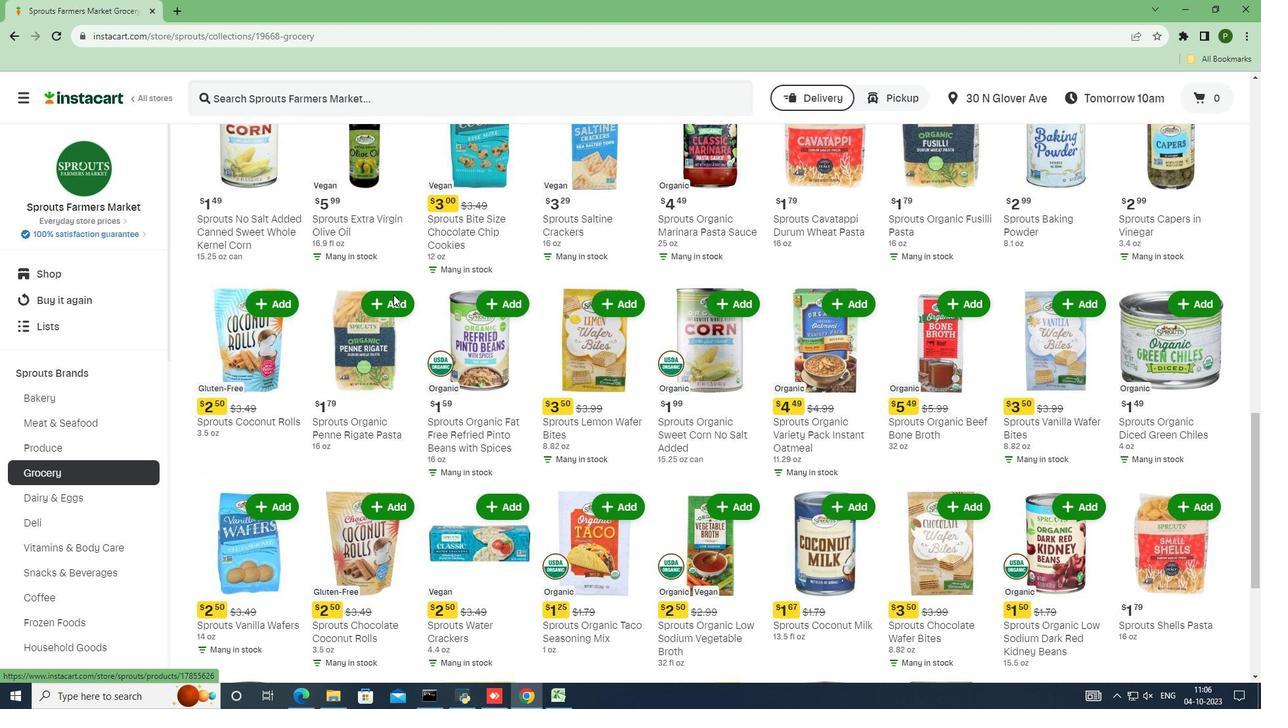 
Action: Mouse scrolled (393, 294) with delta (0, 0)
Screenshot: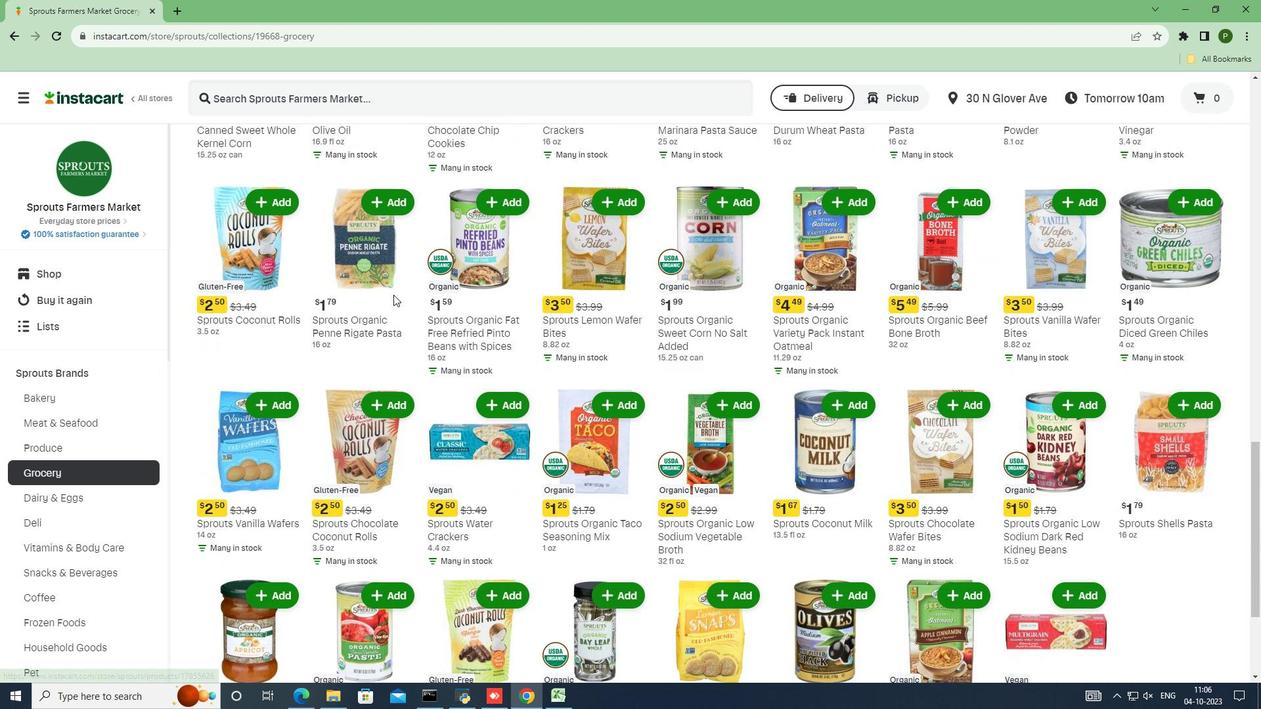 
Action: Mouse moved to (393, 297)
Screenshot: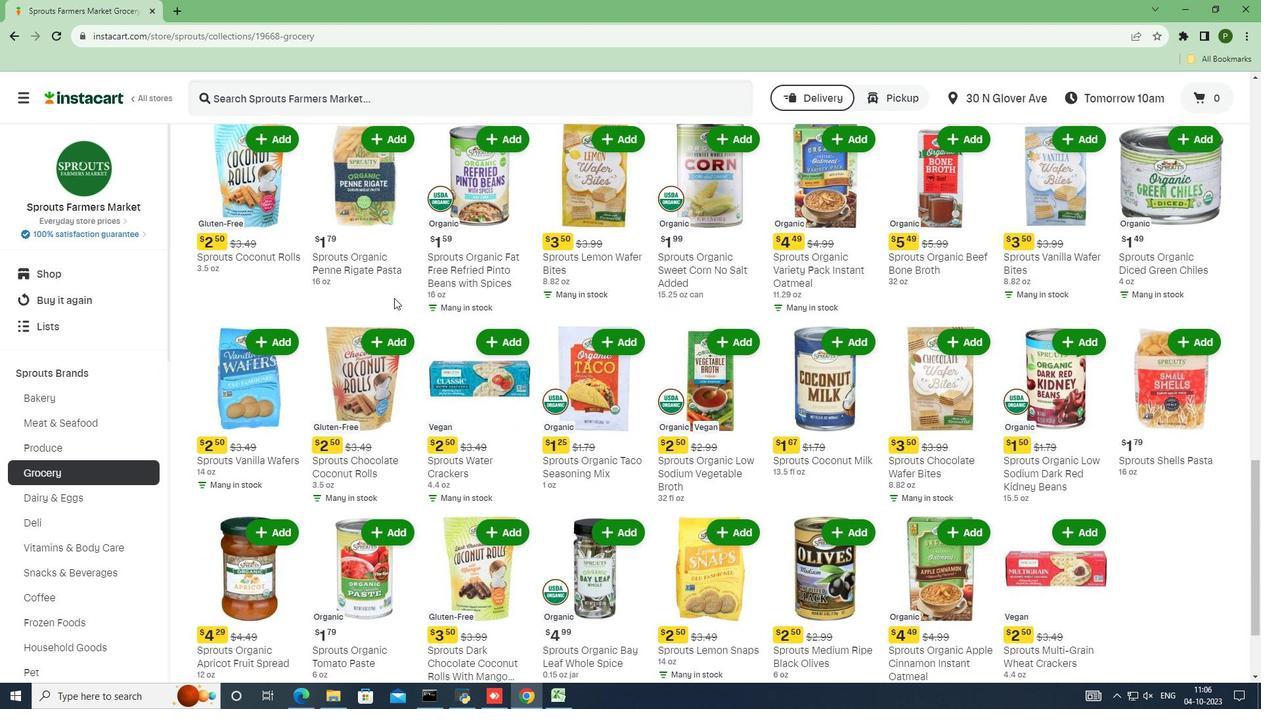 
Action: Mouse scrolled (393, 297) with delta (0, 0)
Screenshot: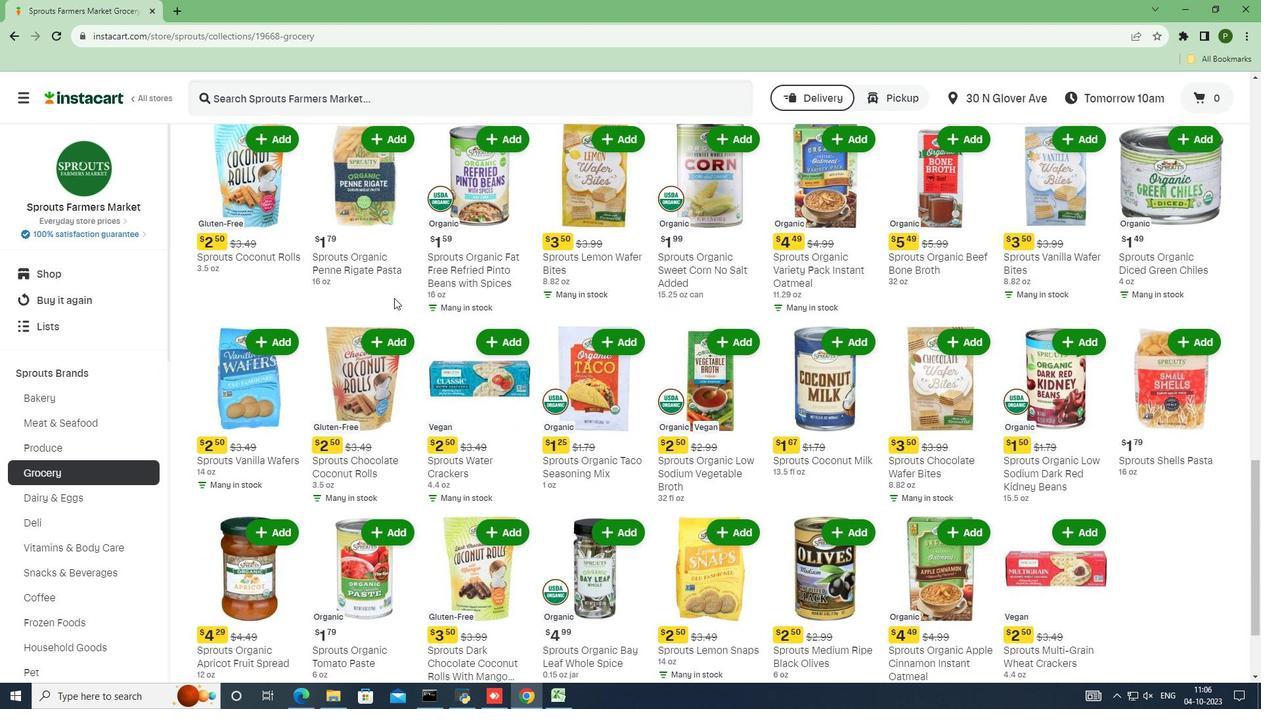 
Action: Mouse moved to (394, 298)
Screenshot: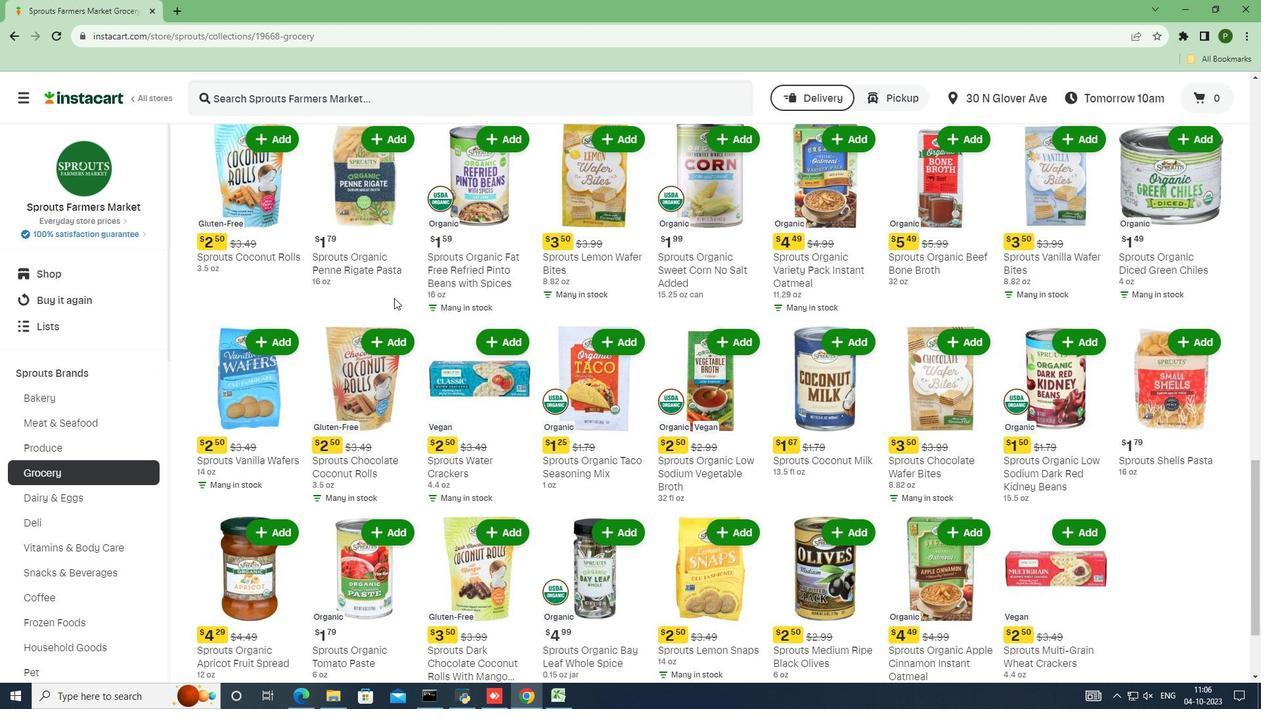 
Action: Mouse scrolled (394, 297) with delta (0, 0)
Screenshot: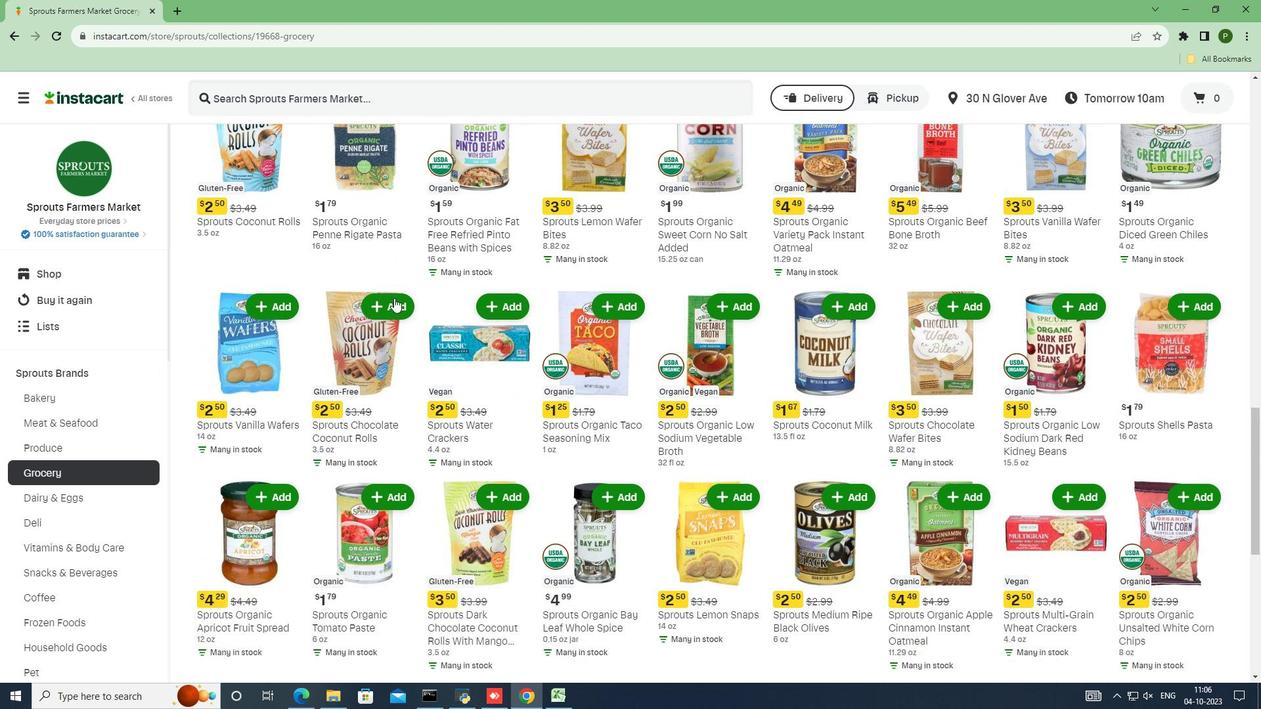 
Action: Mouse scrolled (394, 297) with delta (0, 0)
Screenshot: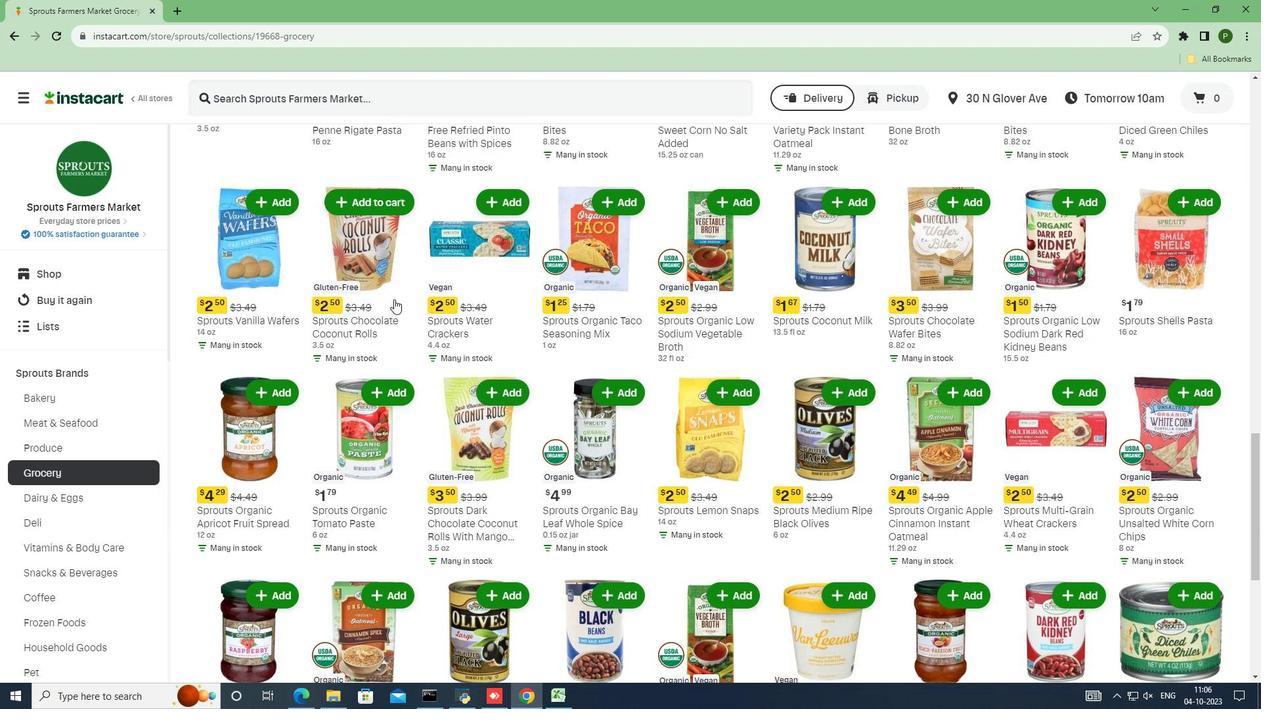 
Action: Mouse moved to (394, 299)
Screenshot: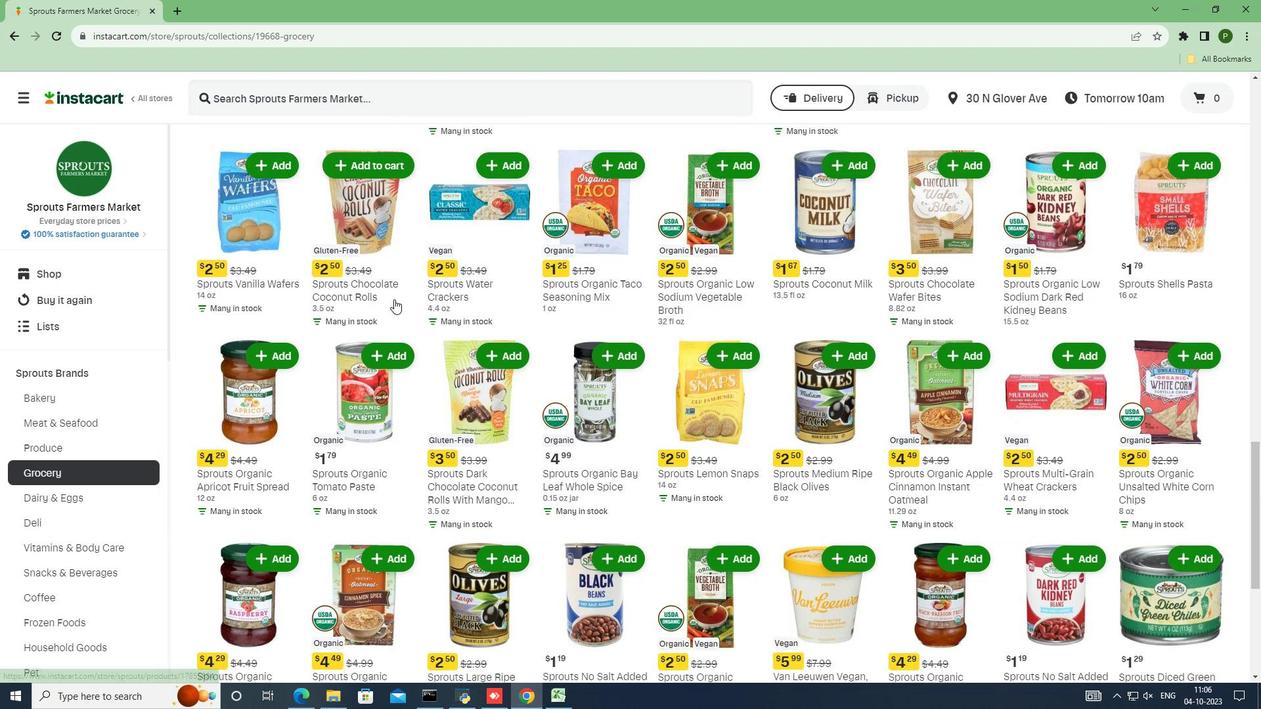 
Action: Mouse scrolled (394, 299) with delta (0, 0)
Screenshot: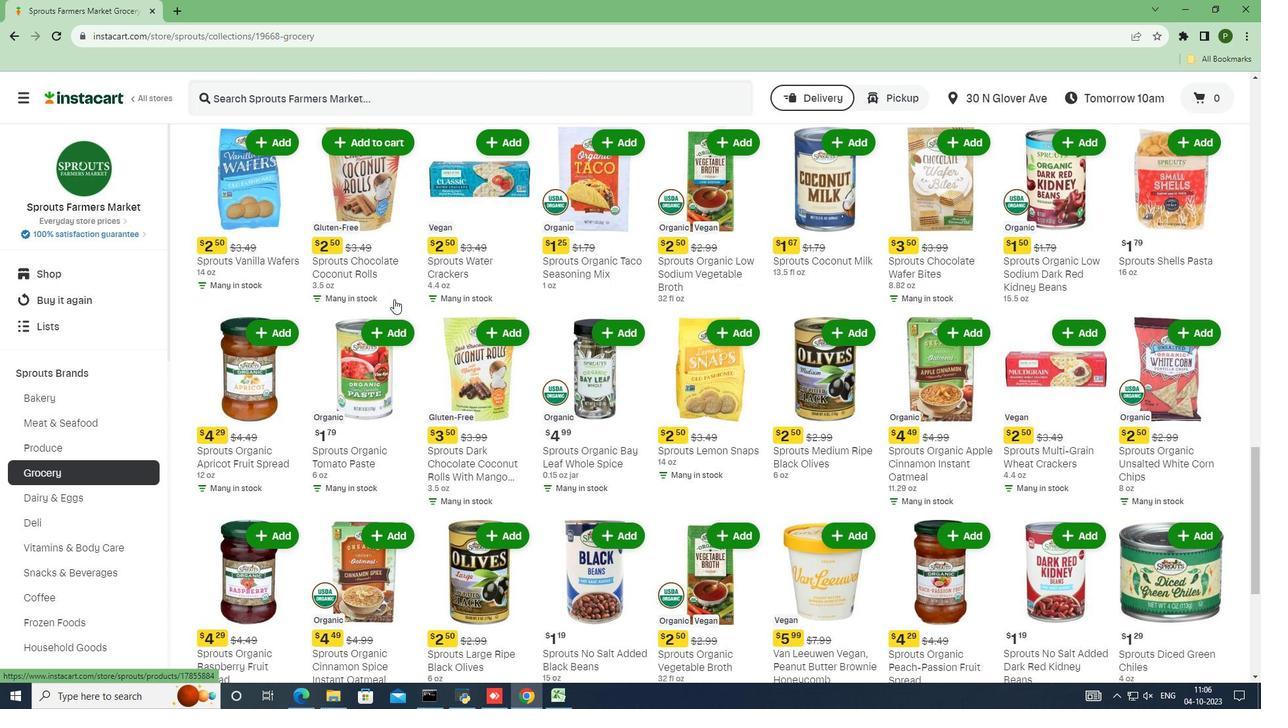 
Action: Mouse moved to (572, 268)
Screenshot: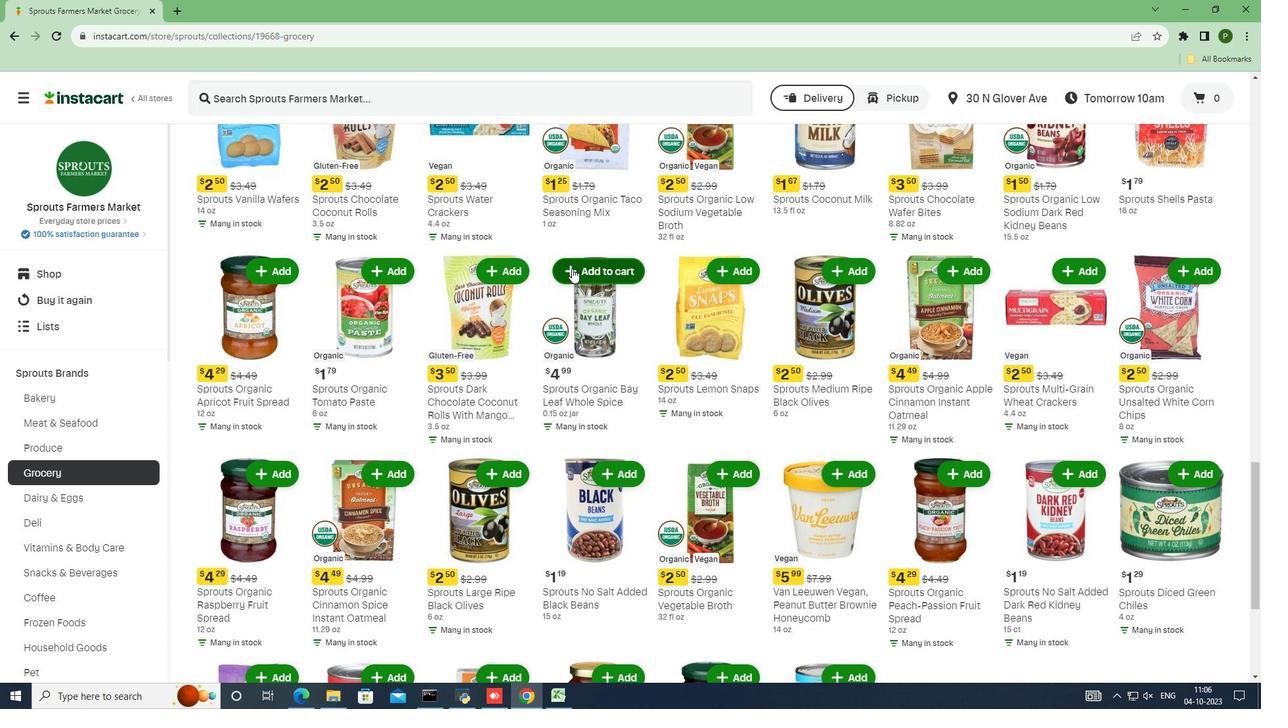 
Action: Mouse pressed left at (572, 268)
Screenshot: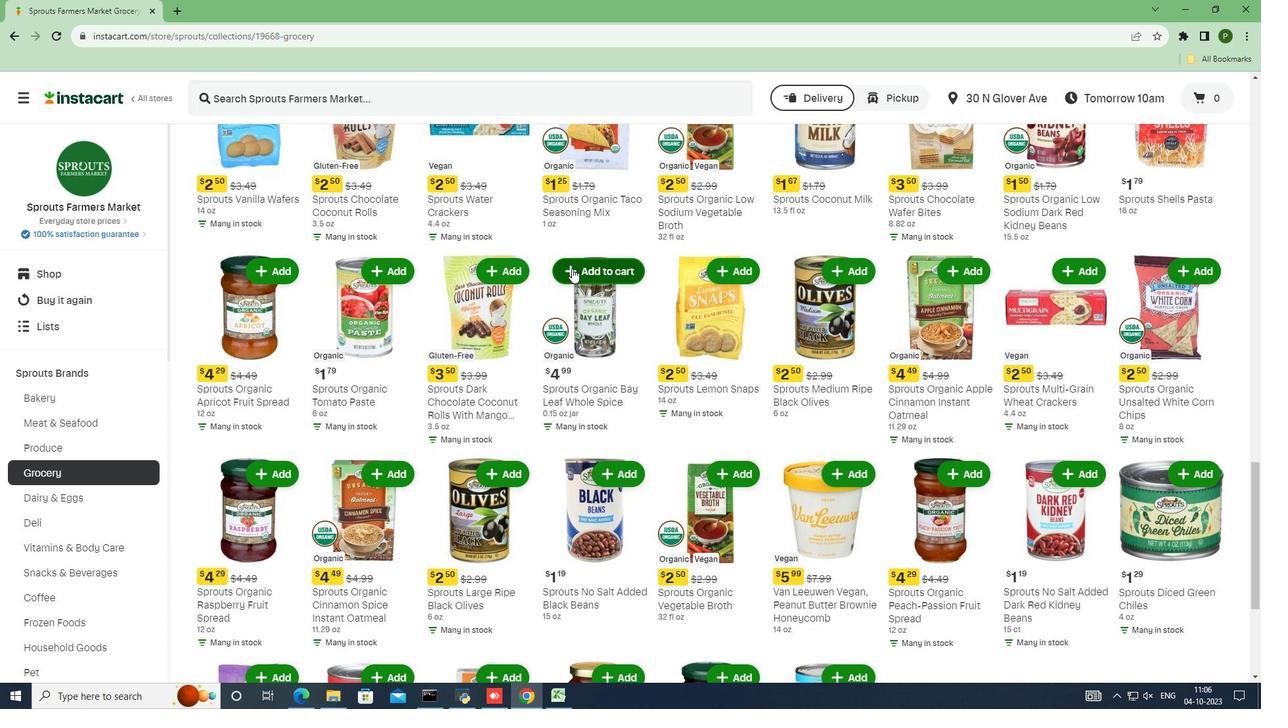 
